 Task: Find connections with filter location Latacunga with filter topic #blockchainwith filter profile language French with filter current company CitiusTech with filter school MIT ADT University with filter industry Ambulance Services with filter service category Customer Support with filter keywords title Mortgage Loan Processor
Action: Mouse moved to (509, 71)
Screenshot: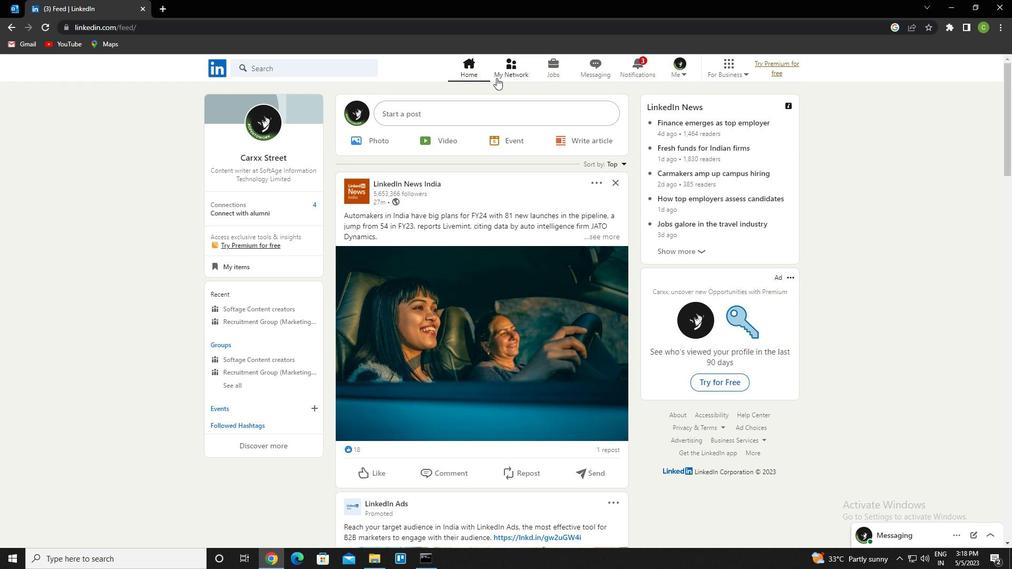 
Action: Mouse pressed left at (509, 71)
Screenshot: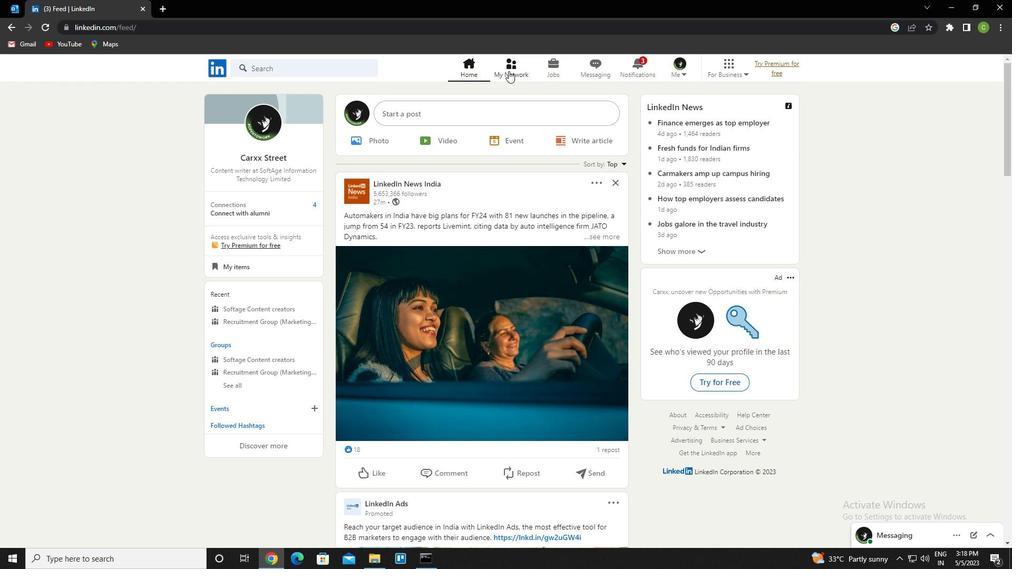 
Action: Mouse moved to (324, 129)
Screenshot: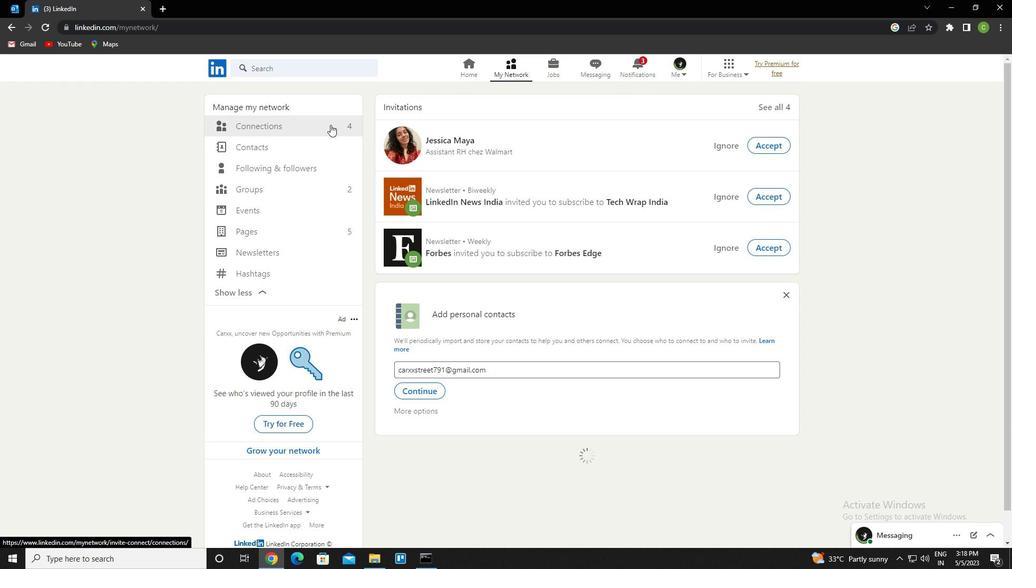
Action: Mouse pressed left at (324, 129)
Screenshot: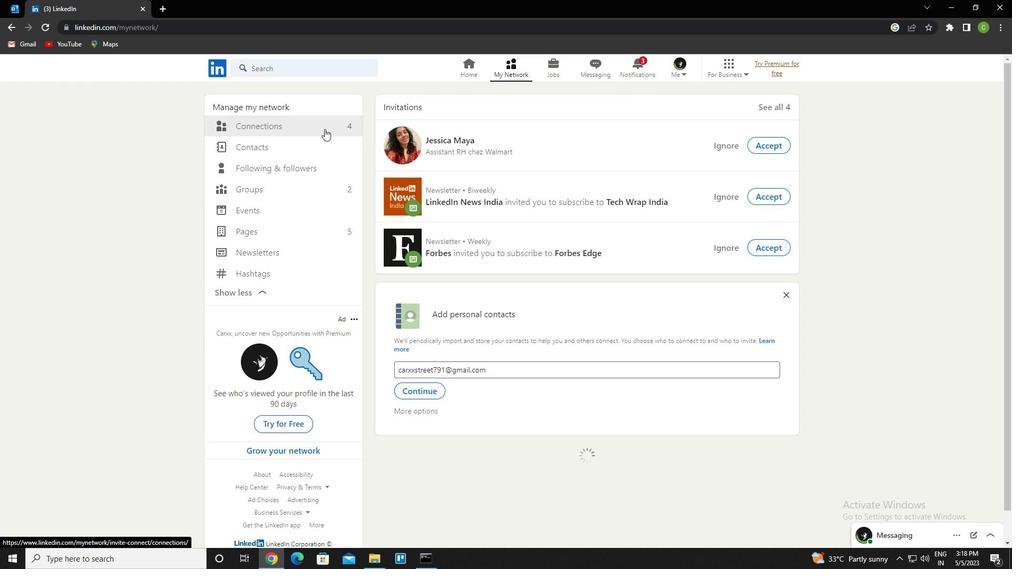 
Action: Mouse moved to (583, 130)
Screenshot: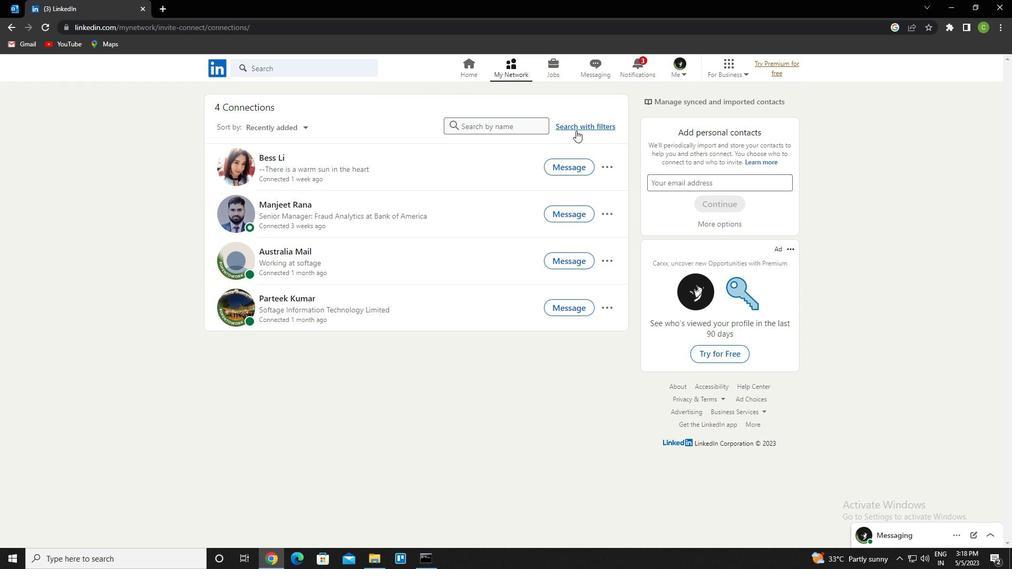 
Action: Mouse pressed left at (583, 130)
Screenshot: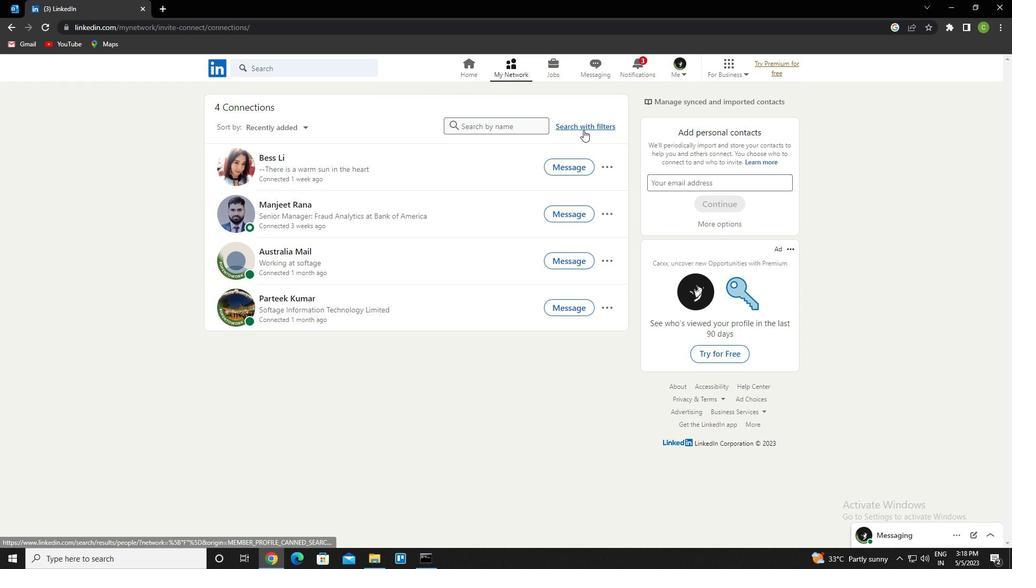 
Action: Mouse moved to (547, 98)
Screenshot: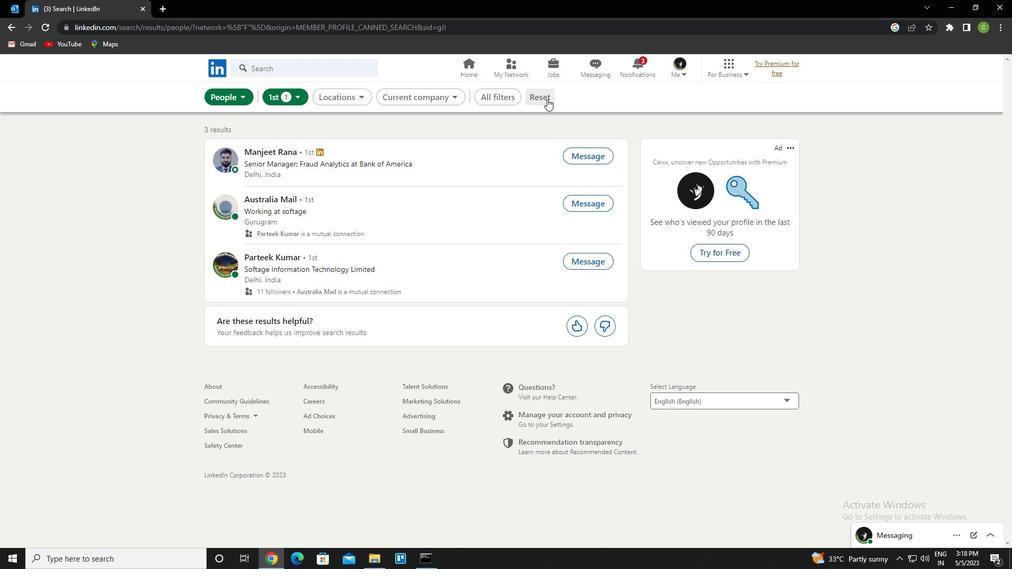 
Action: Mouse pressed left at (547, 98)
Screenshot: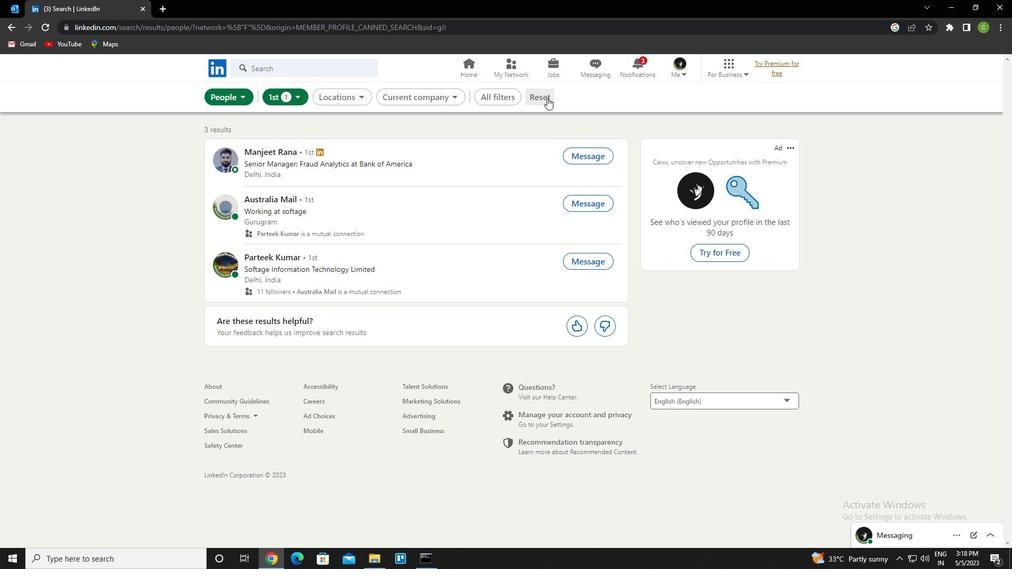 
Action: Mouse moved to (527, 96)
Screenshot: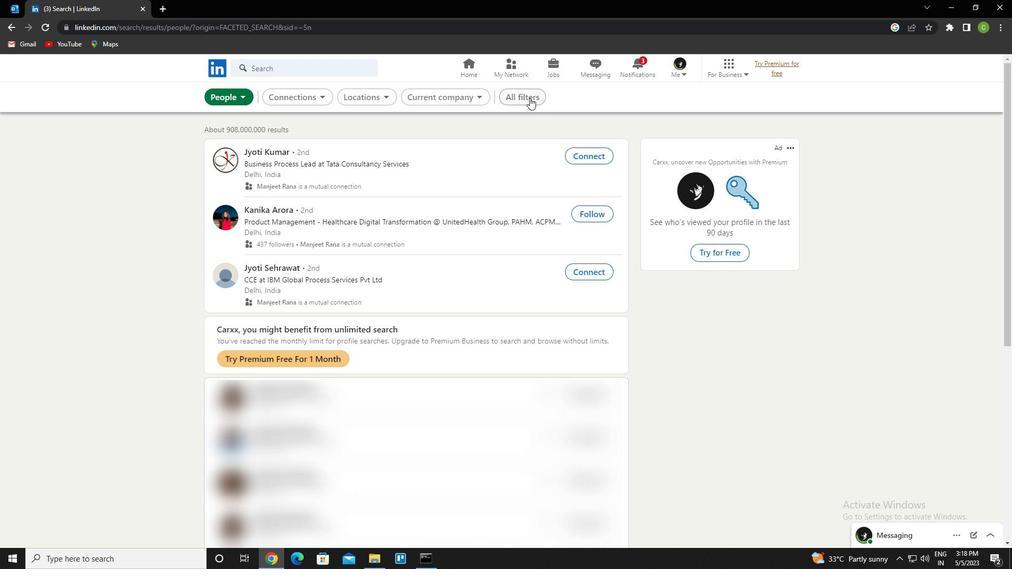 
Action: Mouse pressed left at (527, 96)
Screenshot: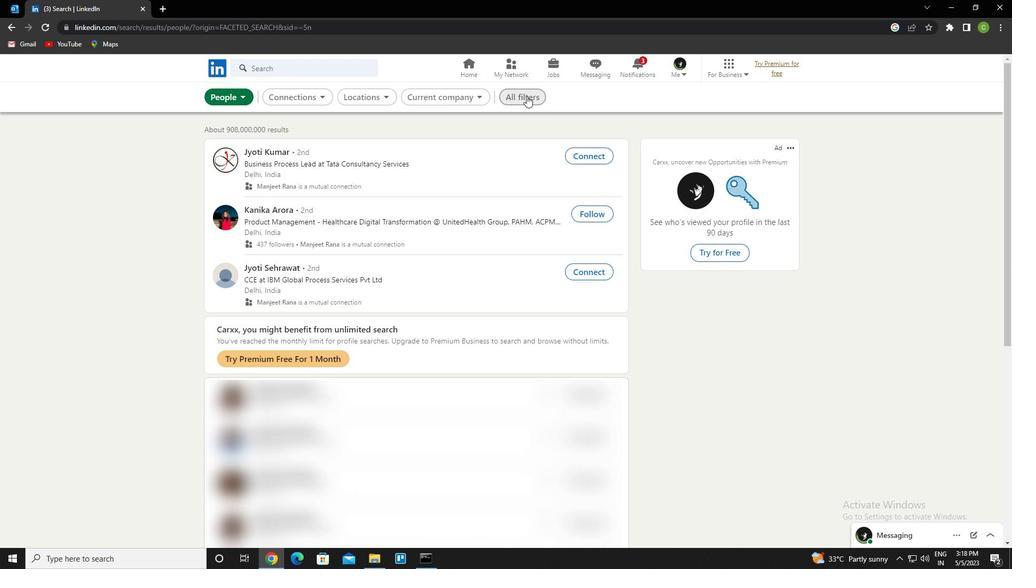 
Action: Mouse moved to (860, 286)
Screenshot: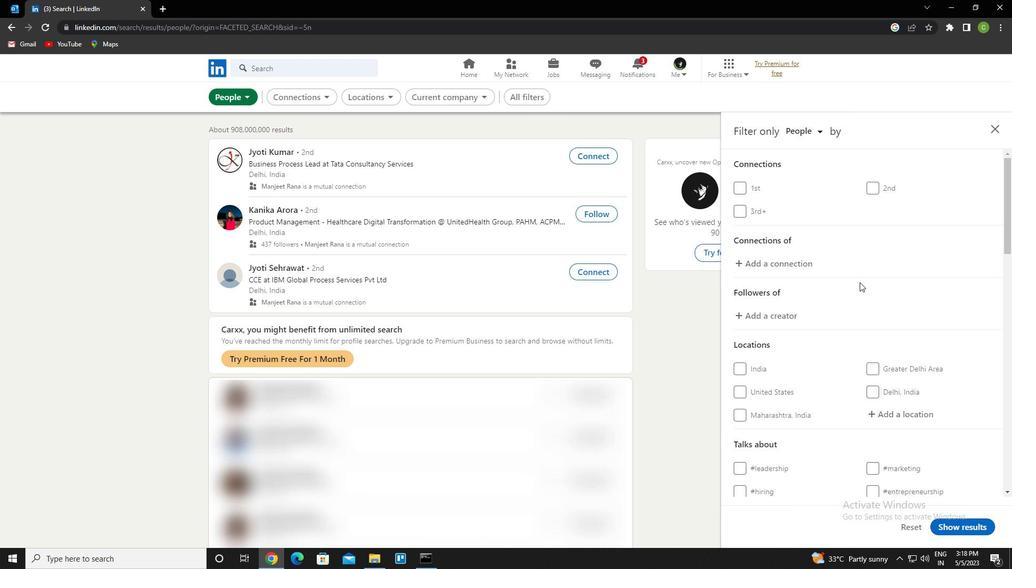
Action: Mouse scrolled (860, 285) with delta (0, 0)
Screenshot: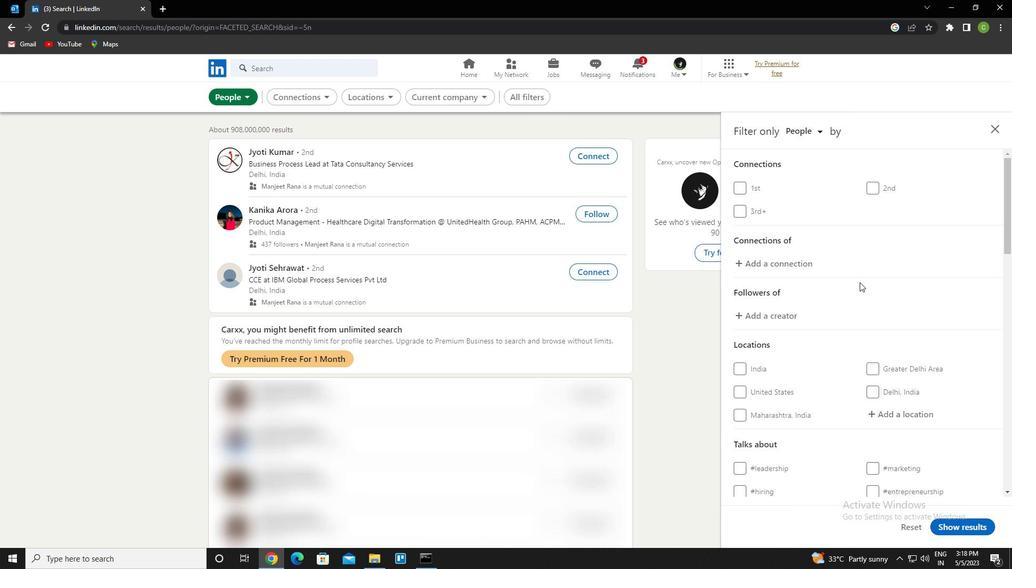 
Action: Mouse scrolled (860, 285) with delta (0, 0)
Screenshot: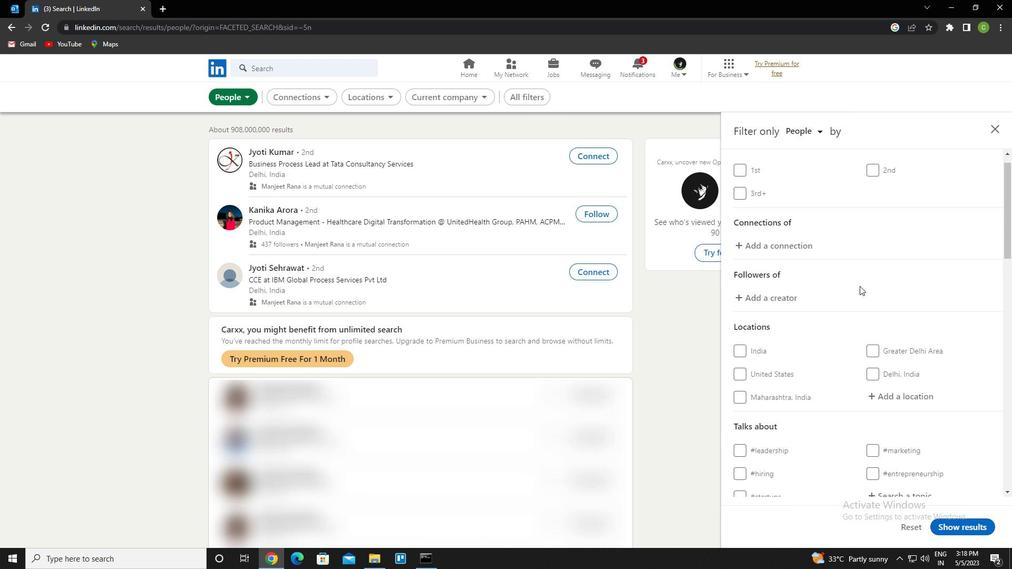 
Action: Mouse moved to (901, 314)
Screenshot: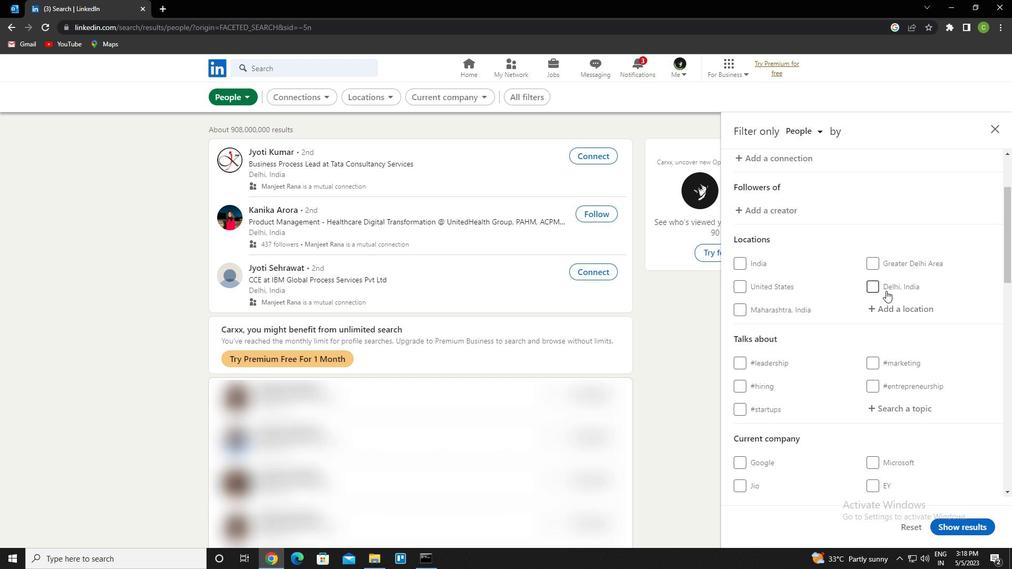 
Action: Mouse pressed left at (901, 314)
Screenshot: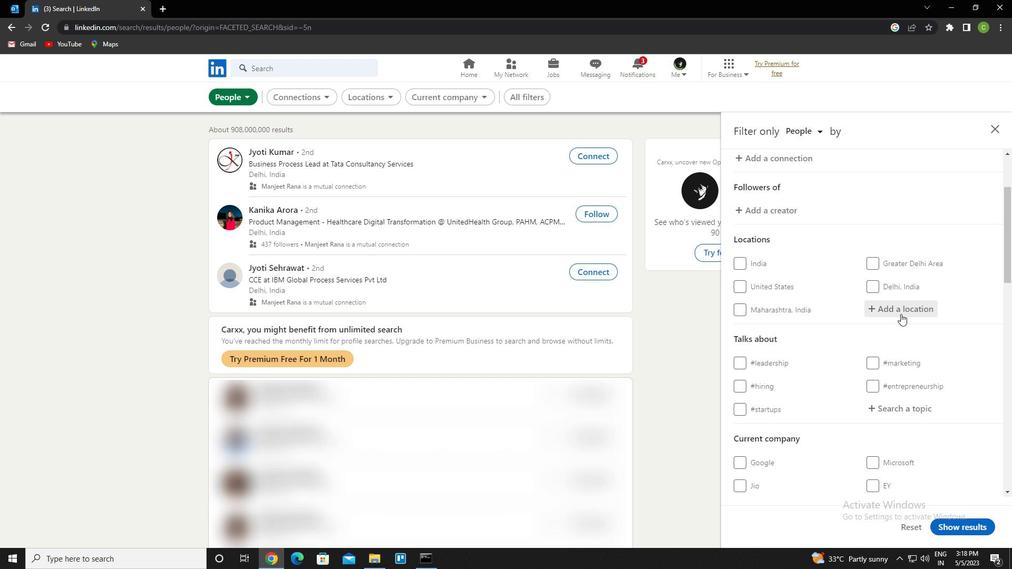 
Action: Key pressed <Key.caps_lock>l<Key.caps_lock>atacunga<Key.down><Key.enter>
Screenshot: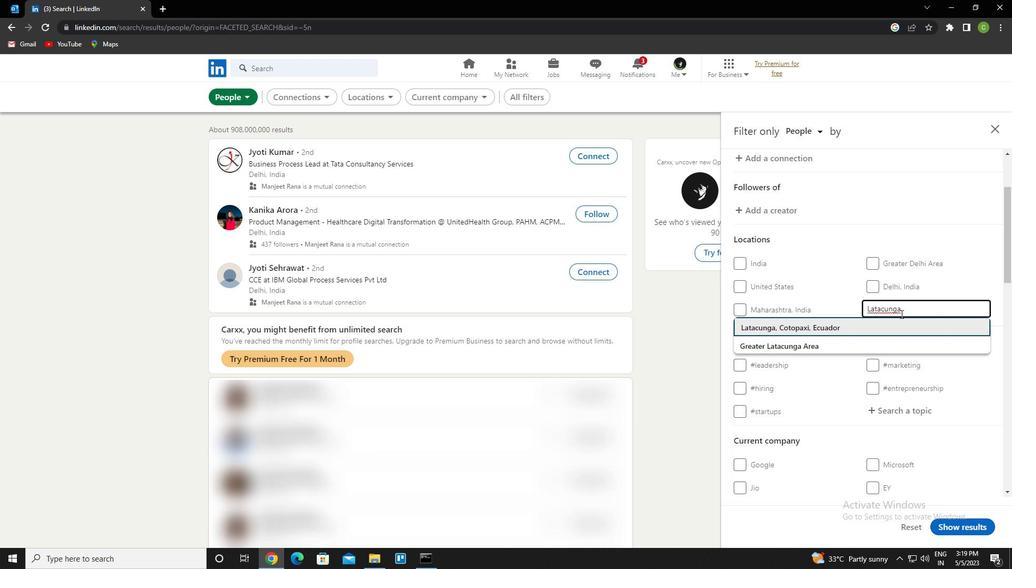 
Action: Mouse scrolled (901, 313) with delta (0, 0)
Screenshot: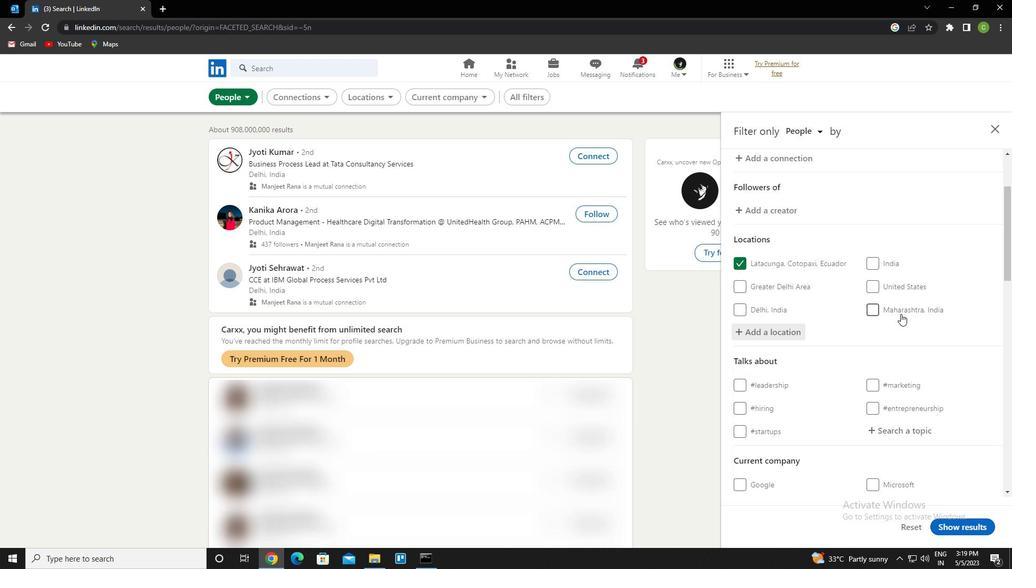 
Action: Mouse scrolled (901, 313) with delta (0, 0)
Screenshot: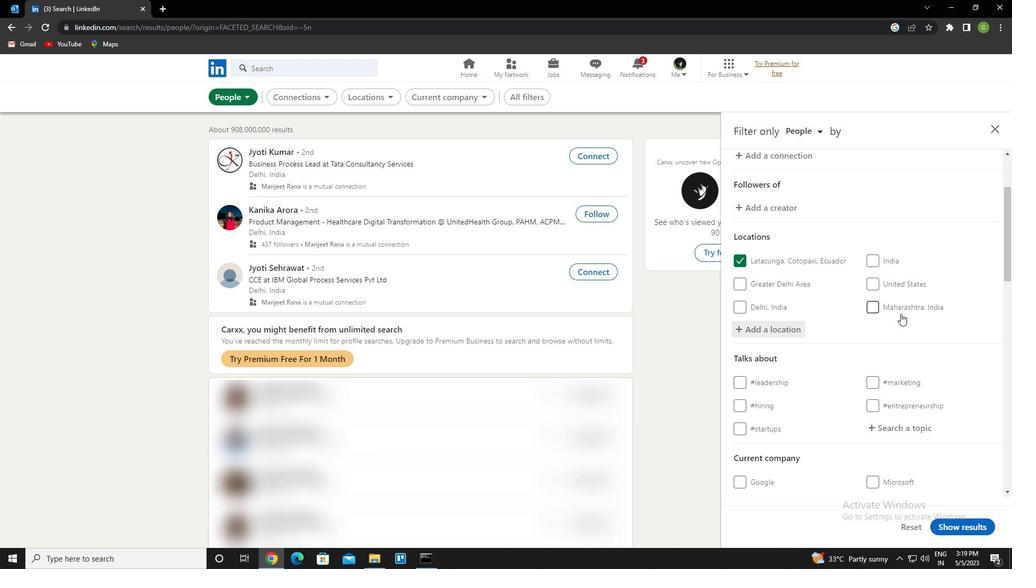 
Action: Mouse moved to (908, 327)
Screenshot: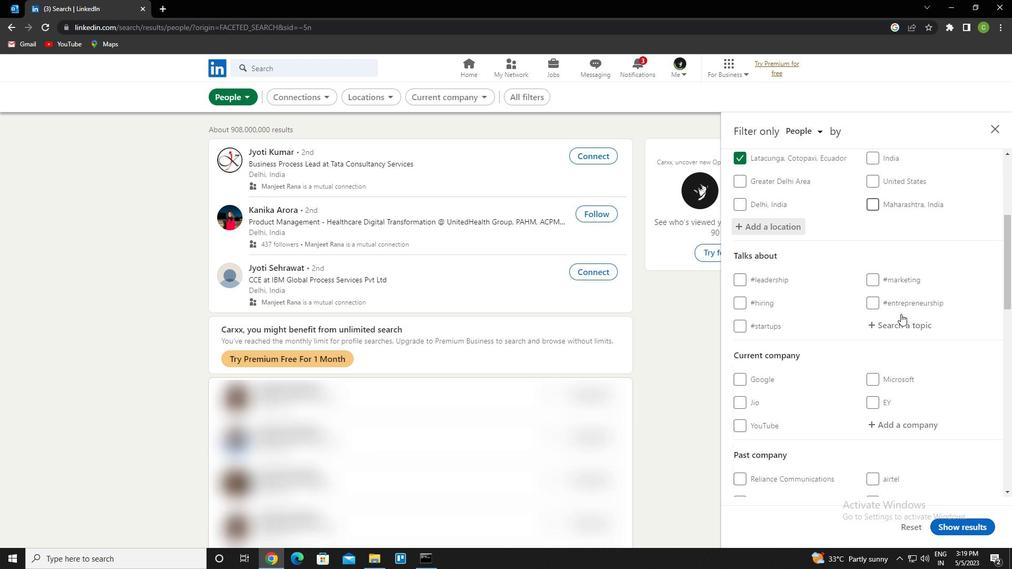 
Action: Mouse pressed left at (908, 327)
Screenshot: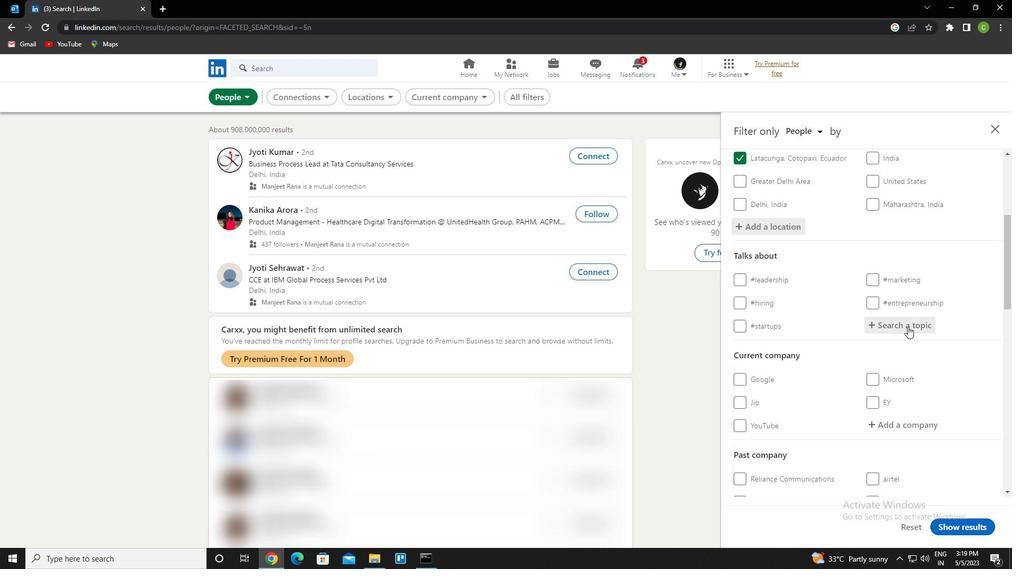 
Action: Key pressed blockchain<Key.down><Key.enter>
Screenshot: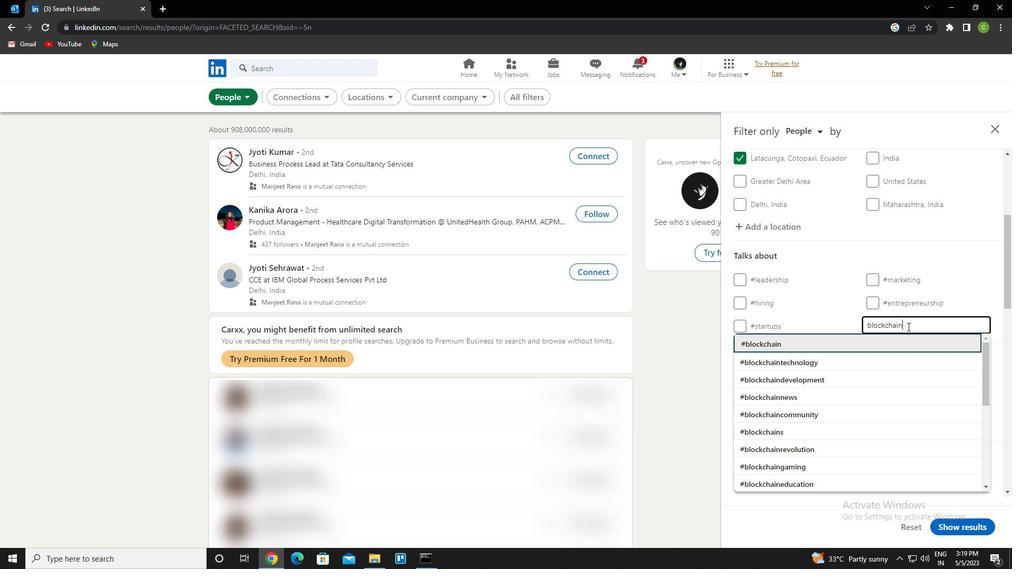 
Action: Mouse scrolled (908, 326) with delta (0, 0)
Screenshot: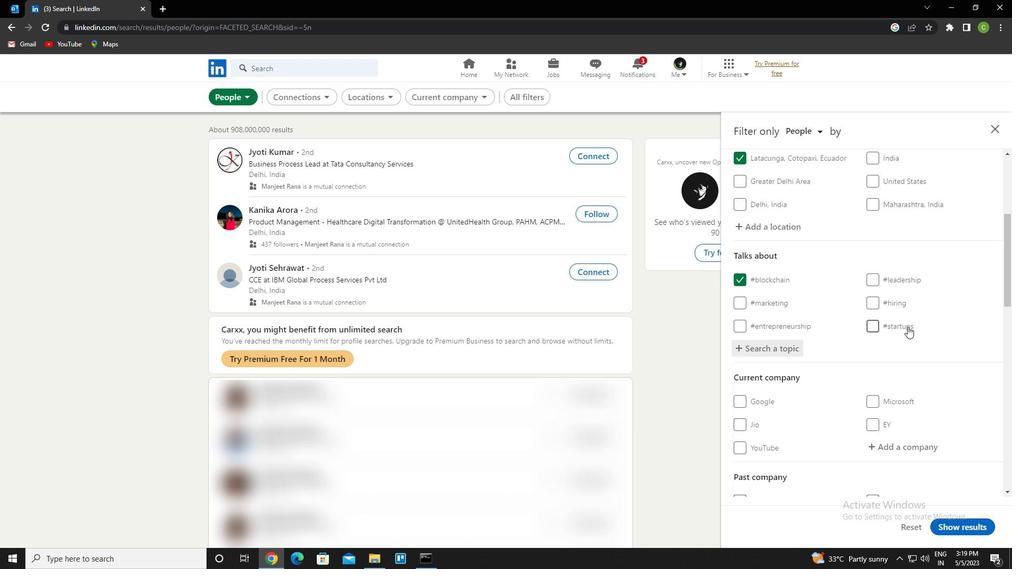 
Action: Mouse scrolled (908, 326) with delta (0, 0)
Screenshot: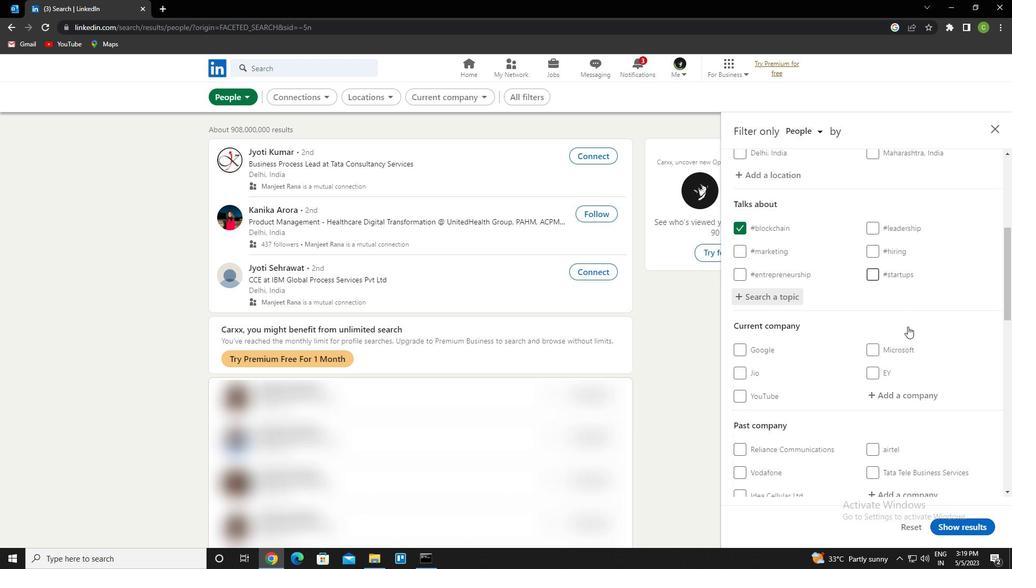 
Action: Mouse moved to (908, 327)
Screenshot: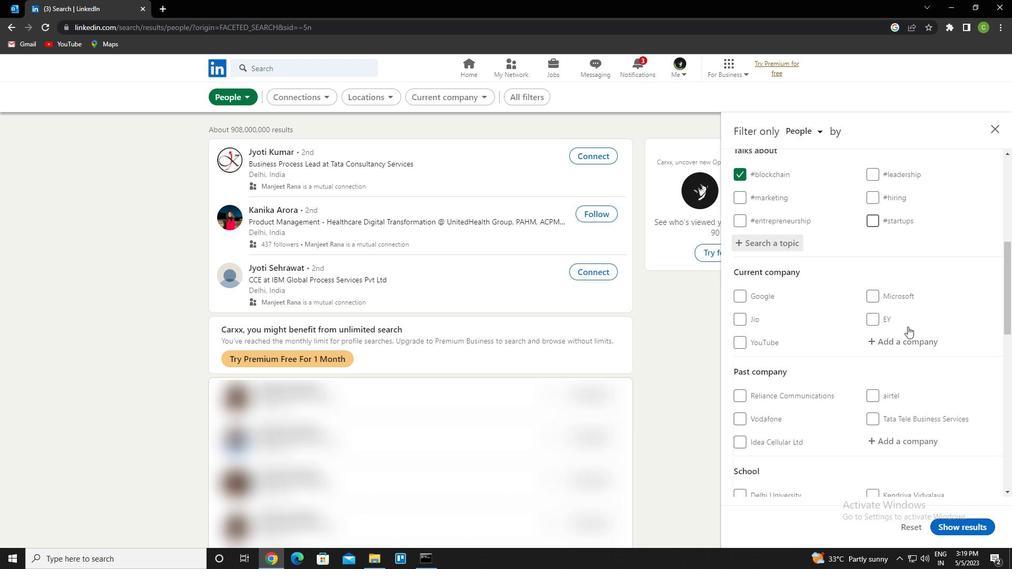 
Action: Mouse scrolled (908, 327) with delta (0, 0)
Screenshot: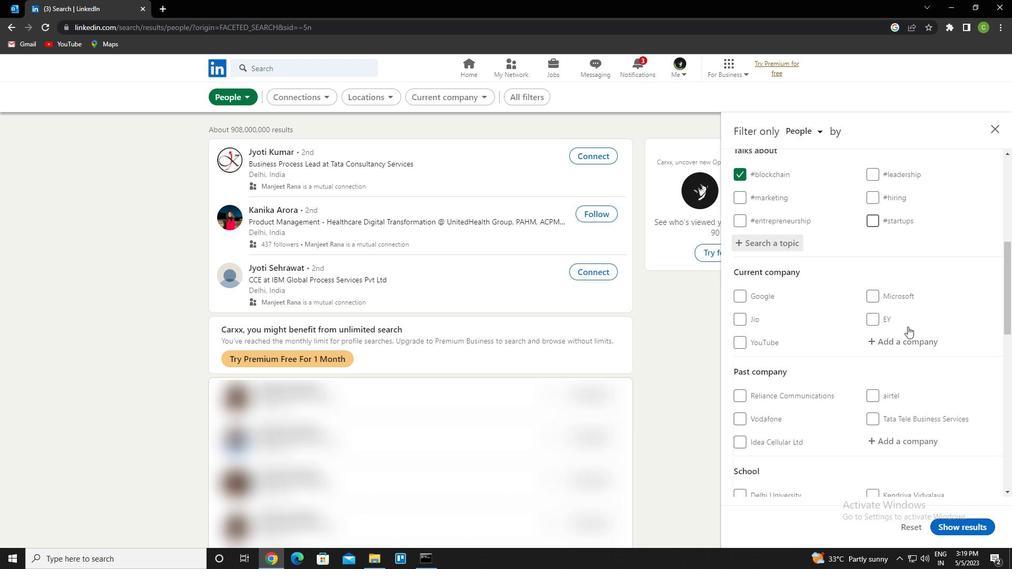 
Action: Mouse moved to (895, 334)
Screenshot: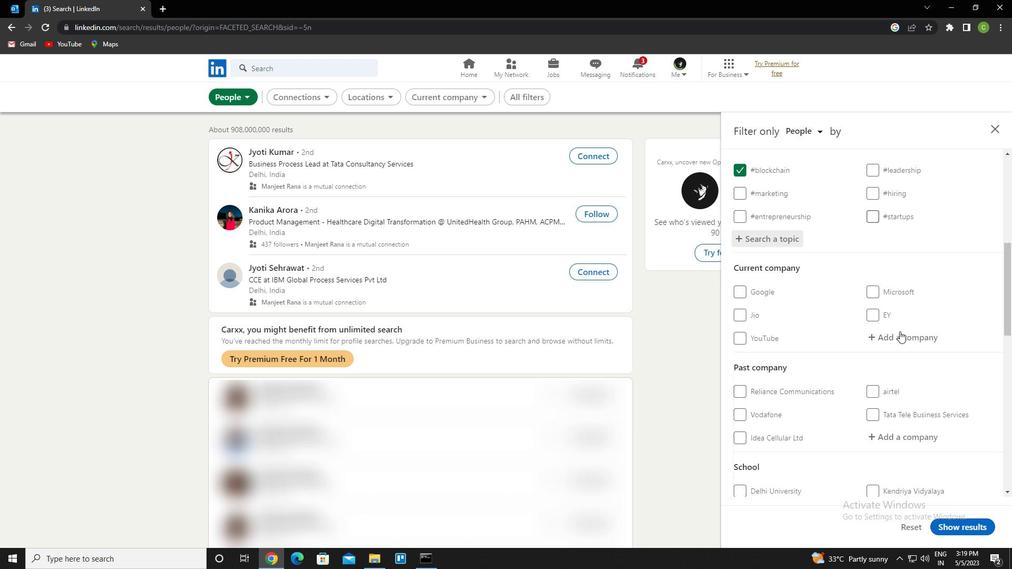 
Action: Mouse scrolled (895, 334) with delta (0, 0)
Screenshot: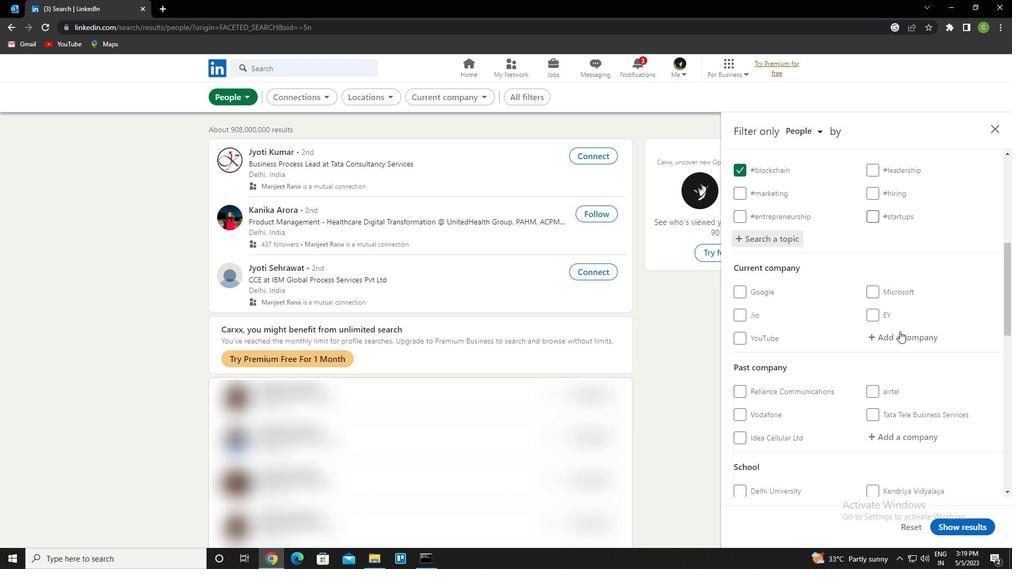 
Action: Mouse moved to (893, 334)
Screenshot: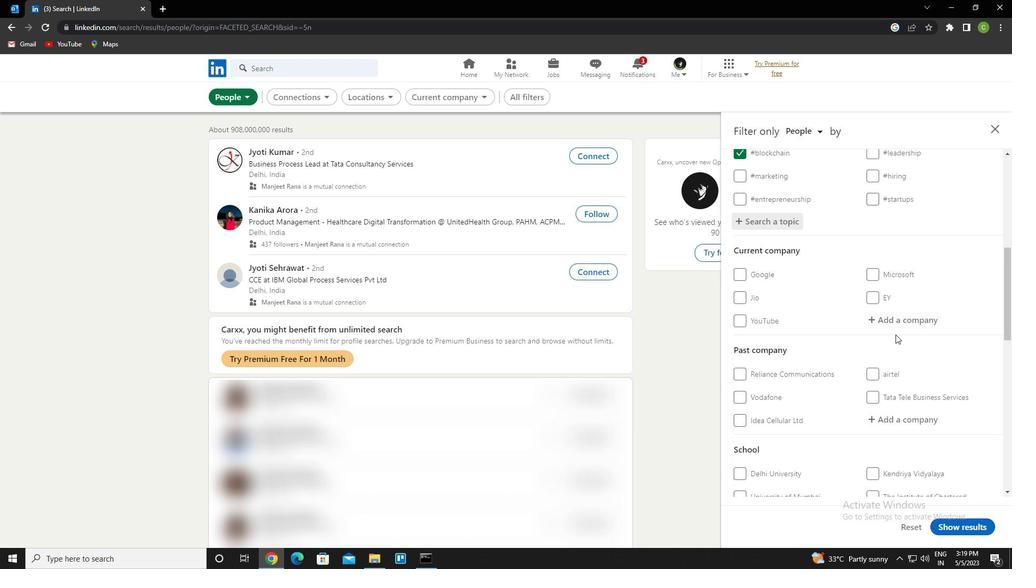 
Action: Mouse scrolled (893, 334) with delta (0, 0)
Screenshot: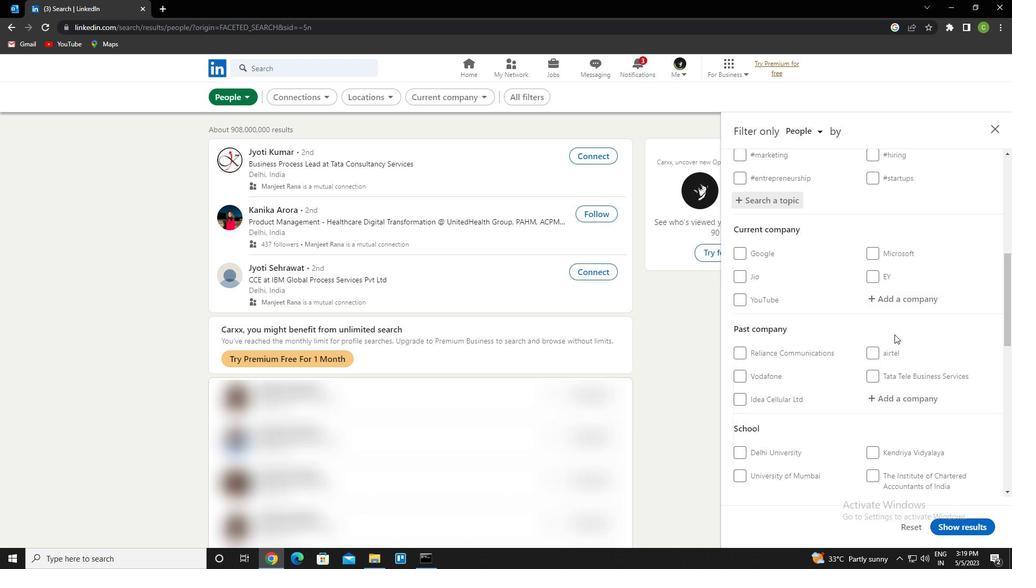 
Action: Mouse moved to (892, 334)
Screenshot: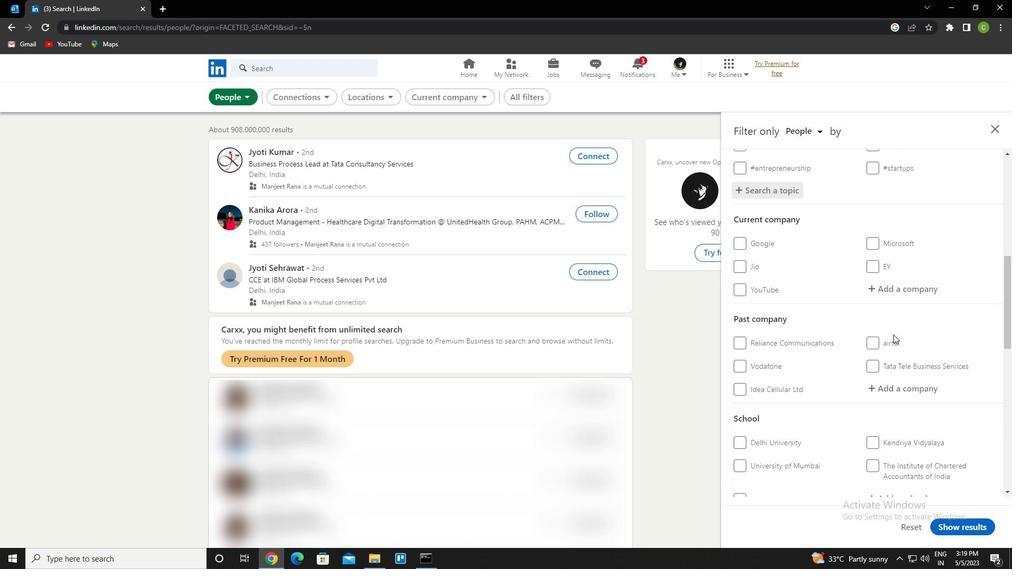 
Action: Mouse scrolled (892, 334) with delta (0, 0)
Screenshot: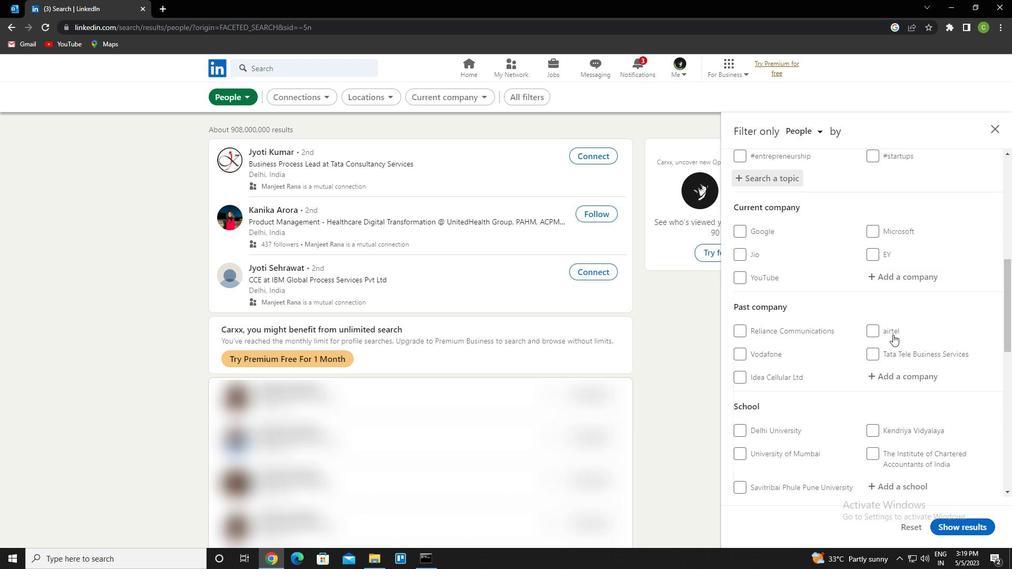 
Action: Mouse scrolled (892, 334) with delta (0, 0)
Screenshot: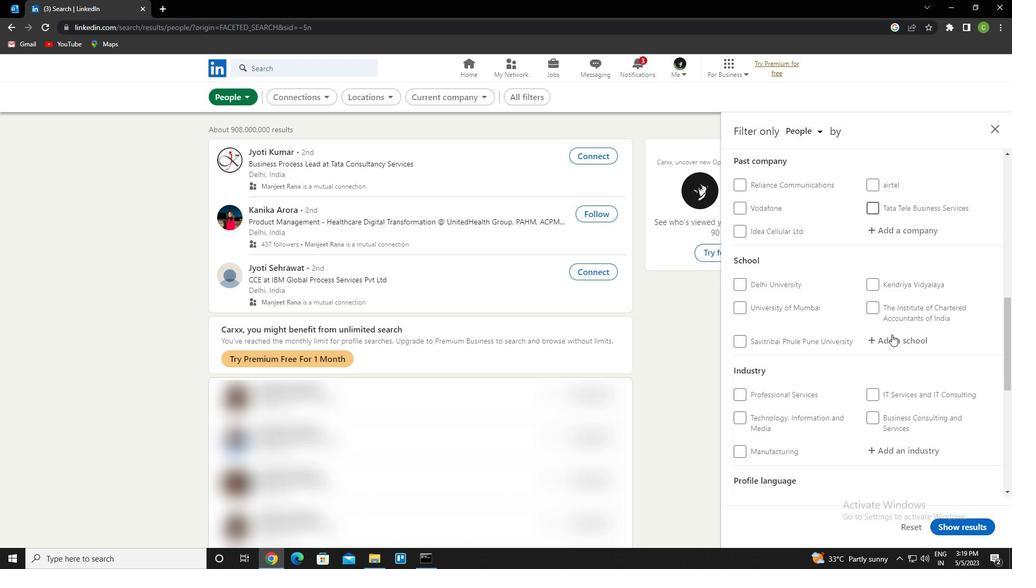 
Action: Mouse scrolled (892, 334) with delta (0, 0)
Screenshot: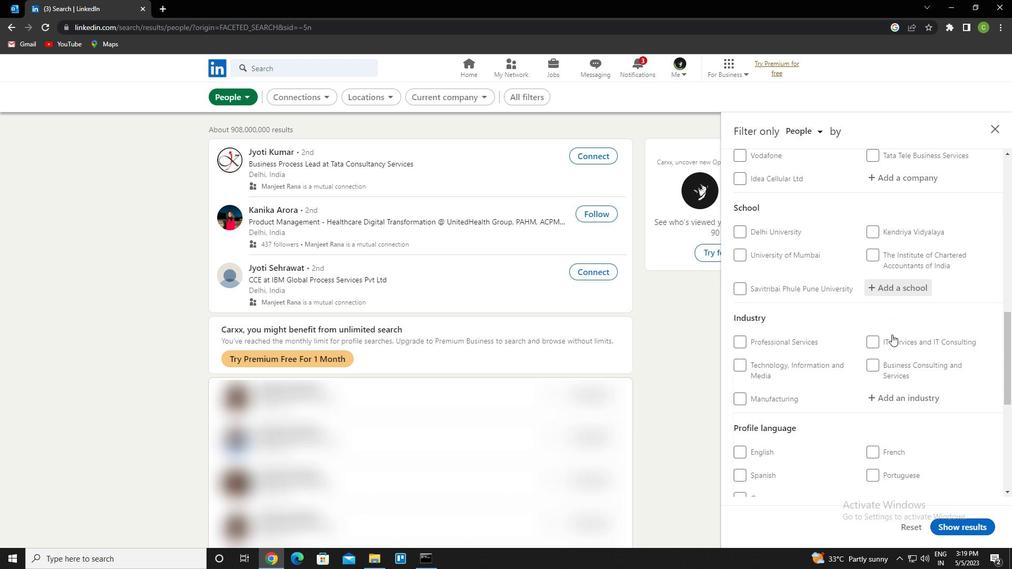 
Action: Mouse scrolled (892, 334) with delta (0, 0)
Screenshot: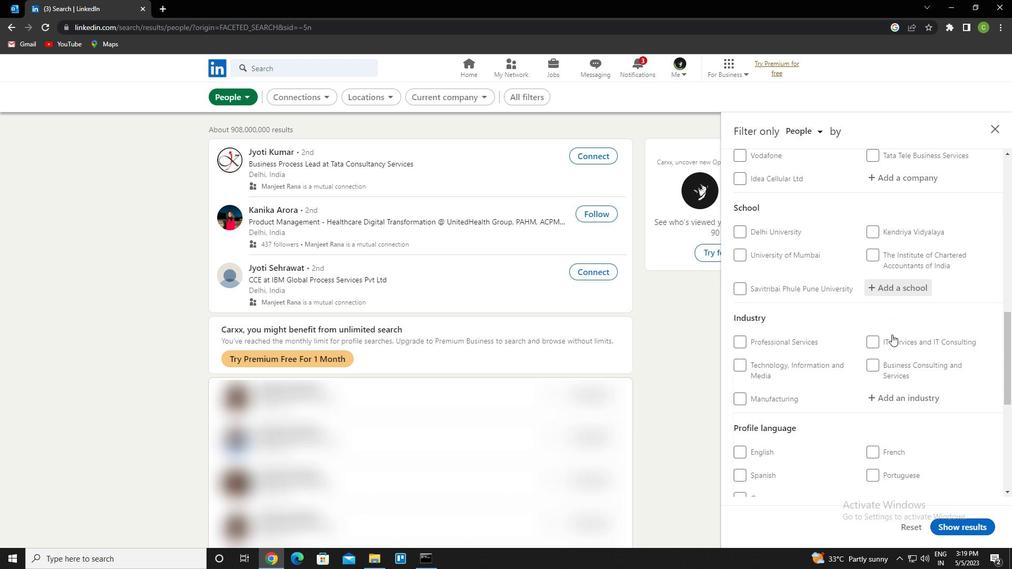 
Action: Mouse scrolled (892, 334) with delta (0, 0)
Screenshot: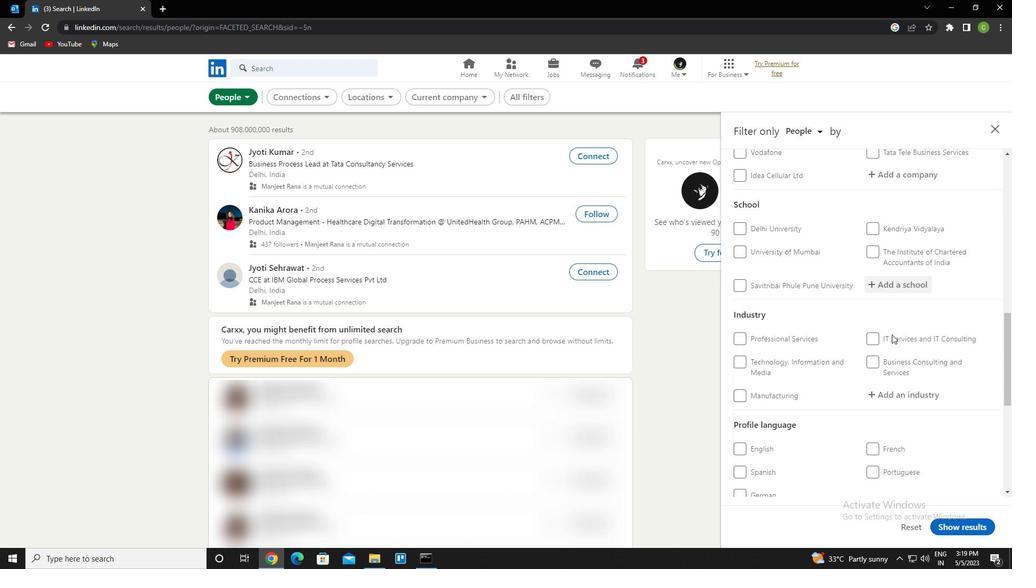 
Action: Mouse scrolled (892, 334) with delta (0, 0)
Screenshot: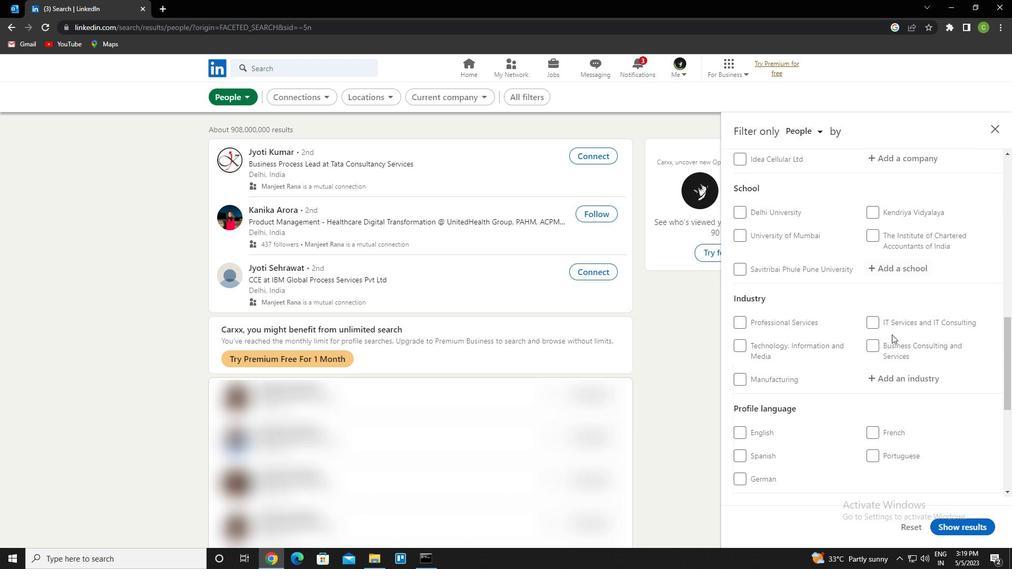 
Action: Mouse moved to (880, 237)
Screenshot: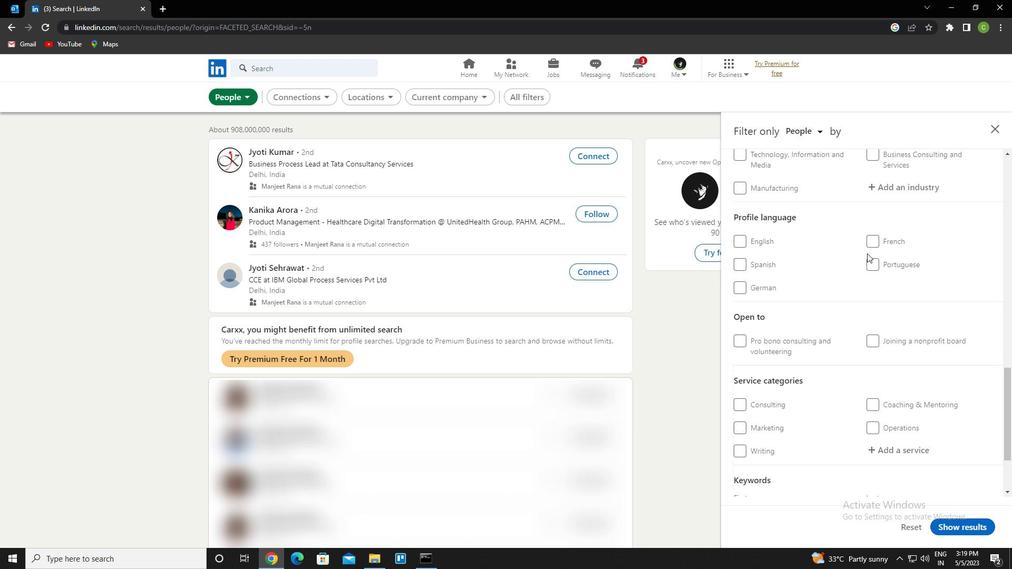
Action: Mouse pressed left at (880, 237)
Screenshot: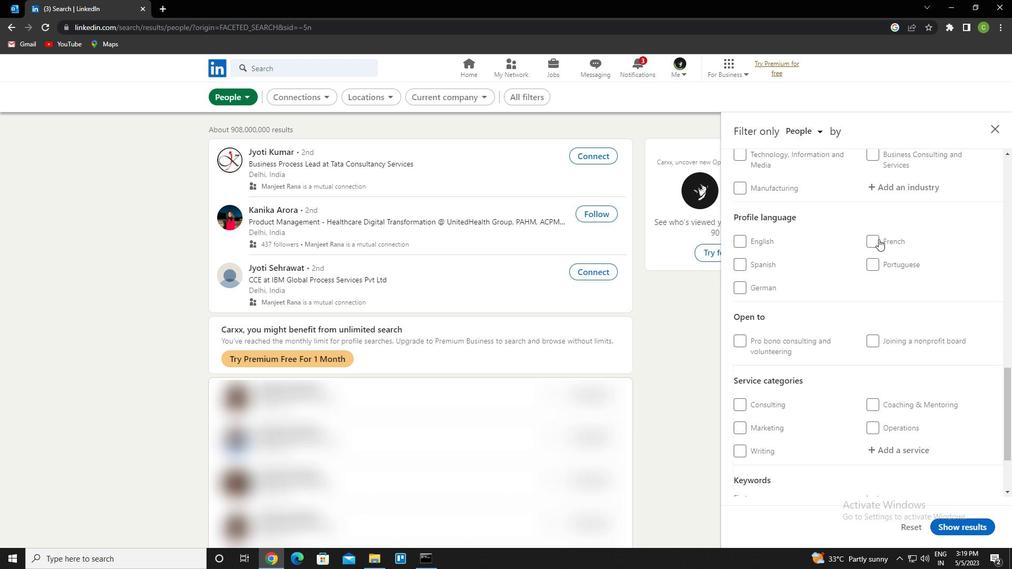 
Action: Mouse moved to (853, 310)
Screenshot: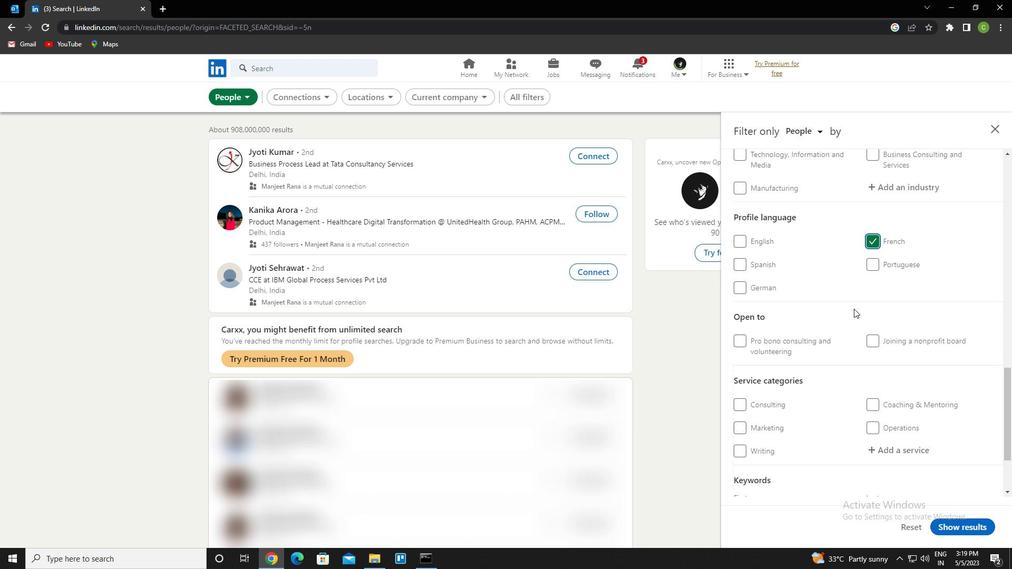 
Action: Mouse scrolled (853, 310) with delta (0, 0)
Screenshot: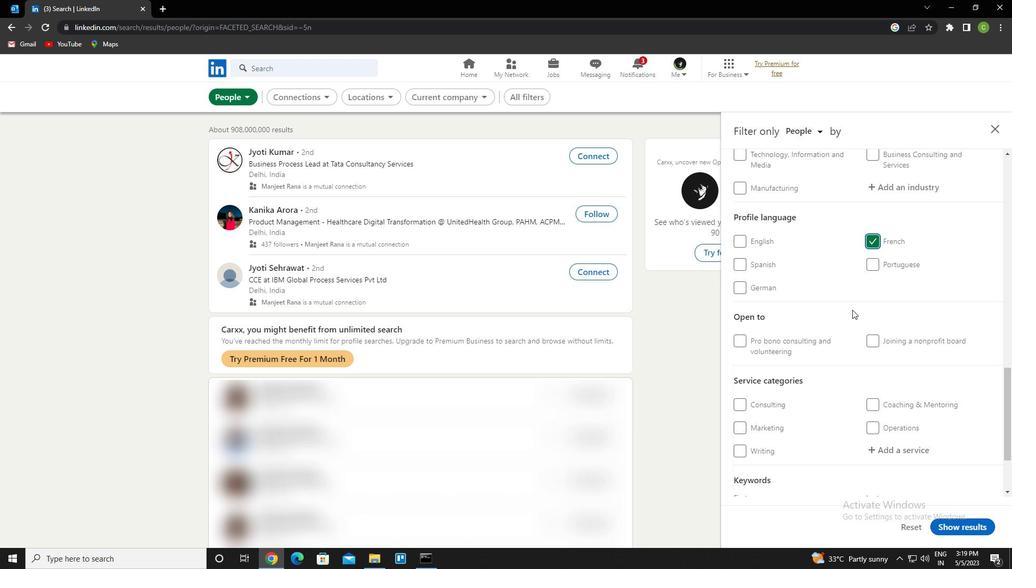 
Action: Mouse scrolled (853, 310) with delta (0, 0)
Screenshot: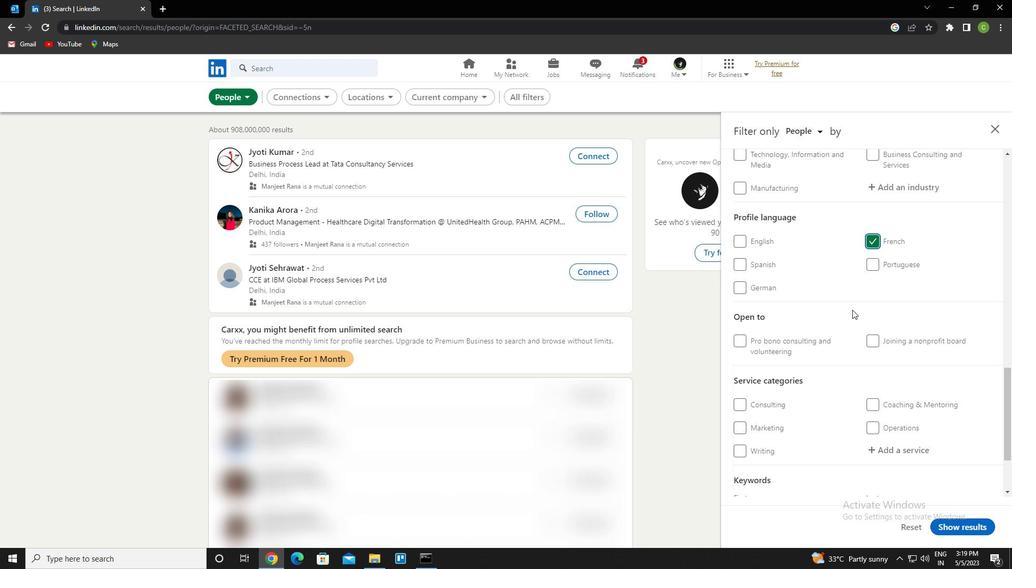 
Action: Mouse scrolled (853, 310) with delta (0, 0)
Screenshot: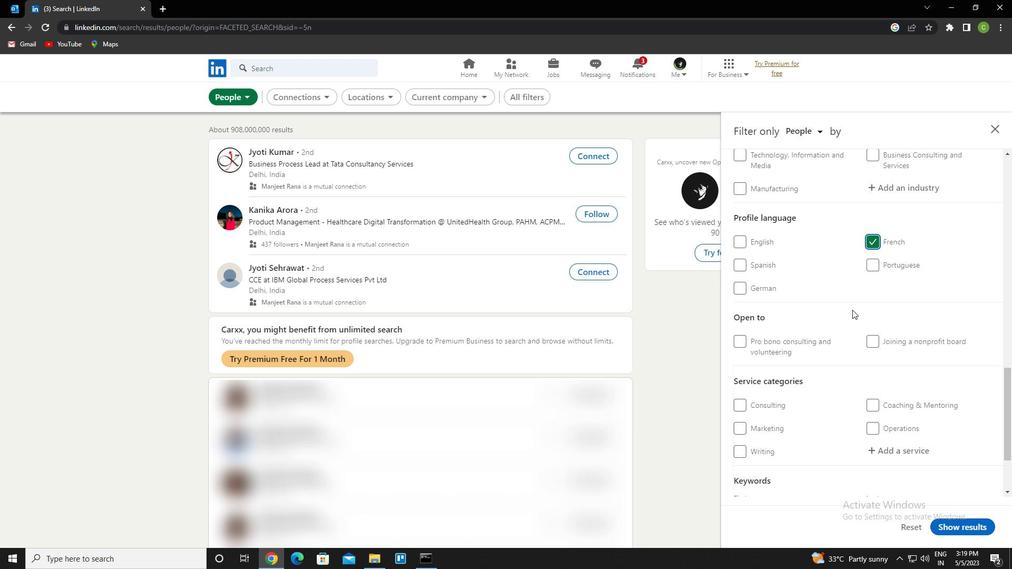 
Action: Mouse scrolled (853, 310) with delta (0, 0)
Screenshot: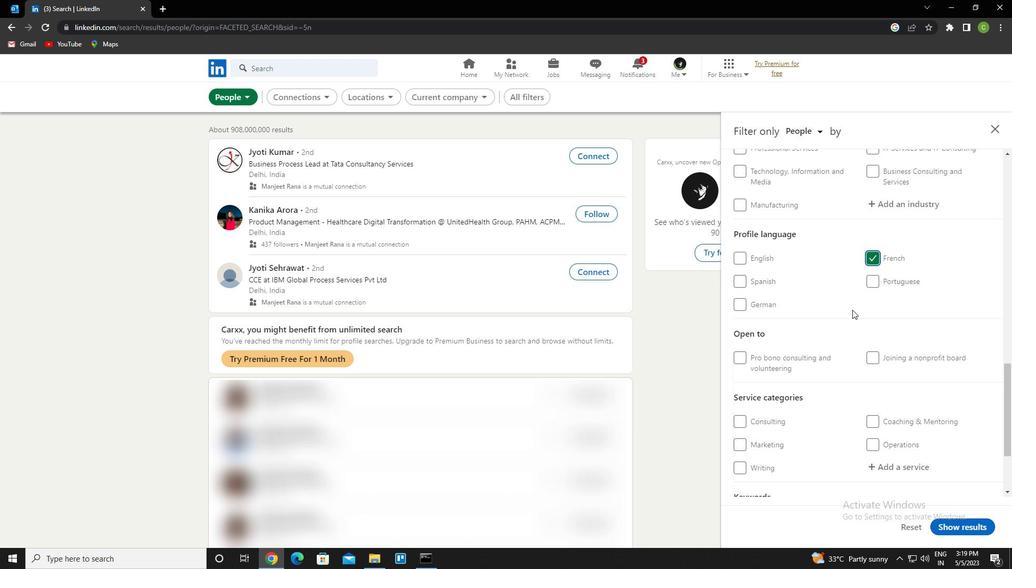 
Action: Mouse moved to (846, 314)
Screenshot: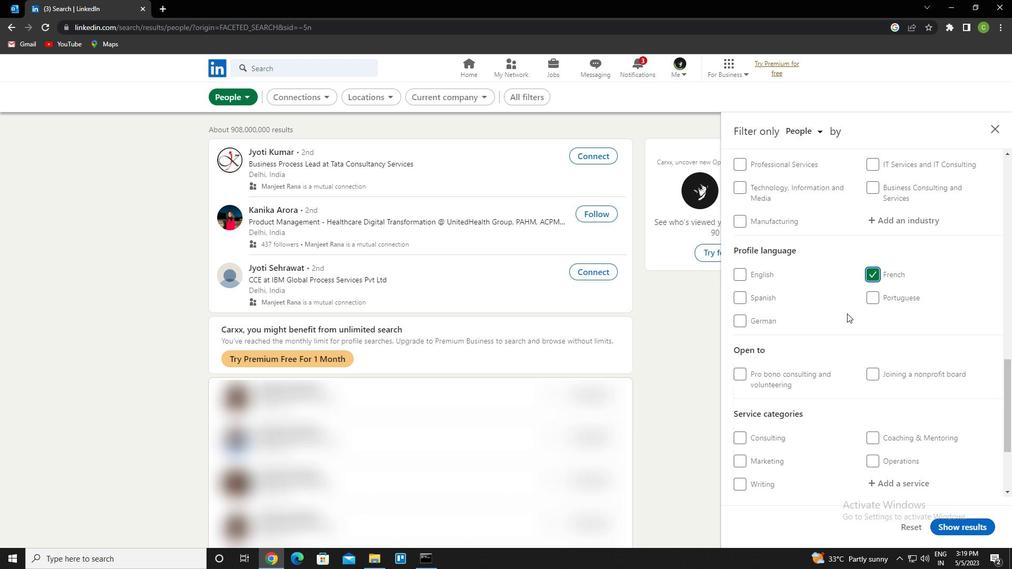 
Action: Mouse scrolled (846, 315) with delta (0, 0)
Screenshot: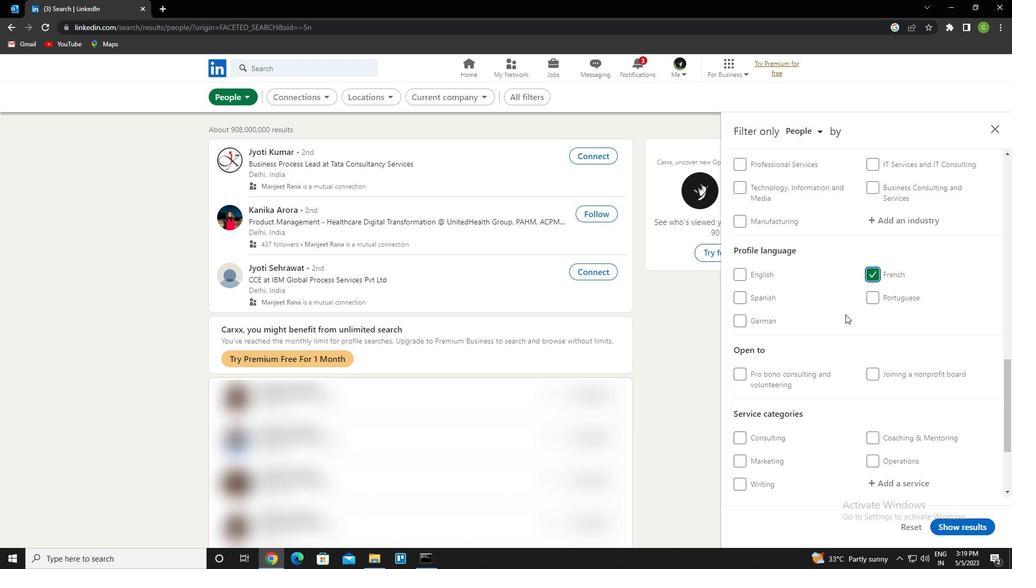 
Action: Mouse scrolled (846, 315) with delta (0, 0)
Screenshot: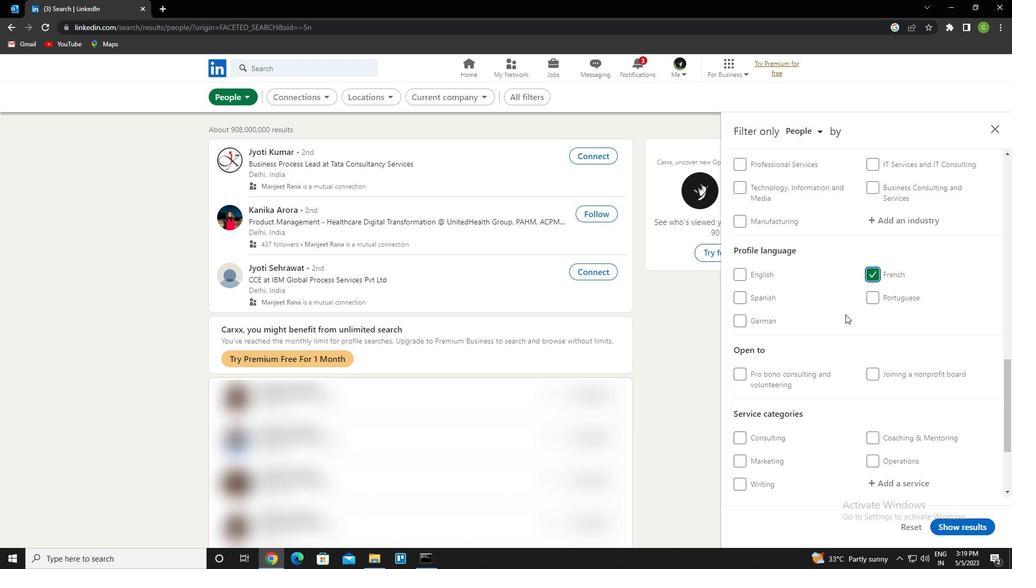 
Action: Mouse scrolled (846, 315) with delta (0, 0)
Screenshot: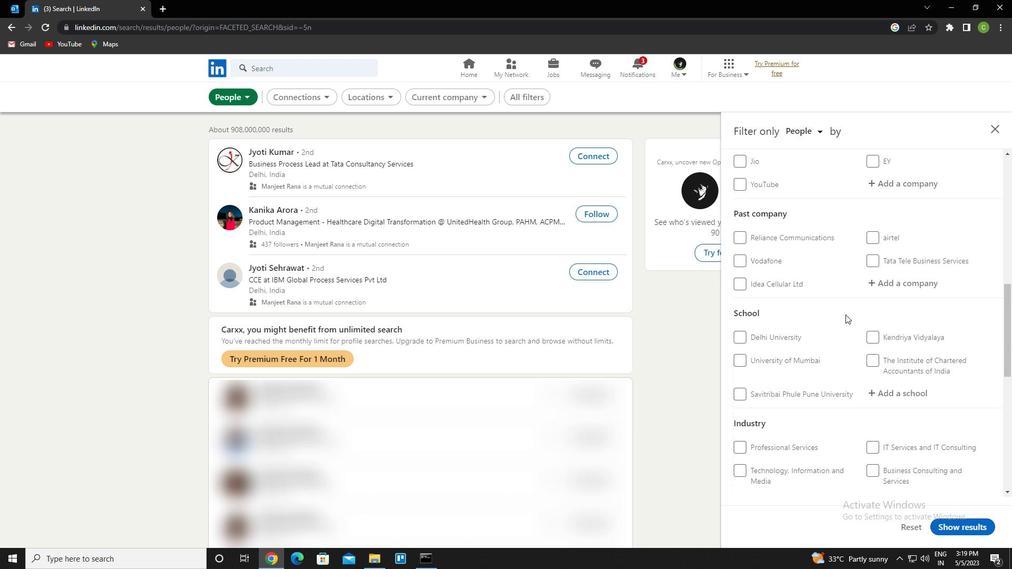 
Action: Mouse scrolled (846, 315) with delta (0, 0)
Screenshot: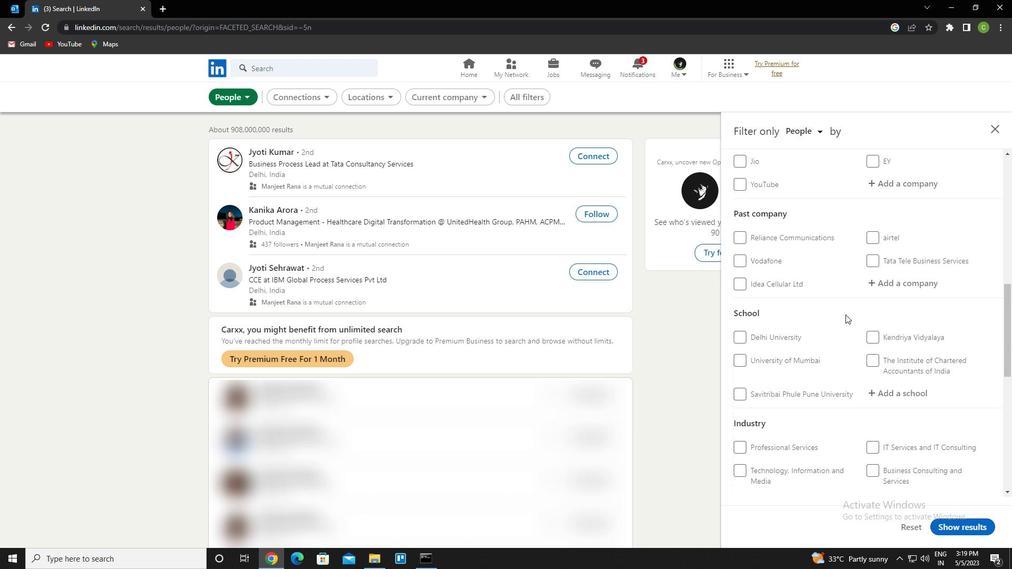 
Action: Mouse scrolled (846, 315) with delta (0, 0)
Screenshot: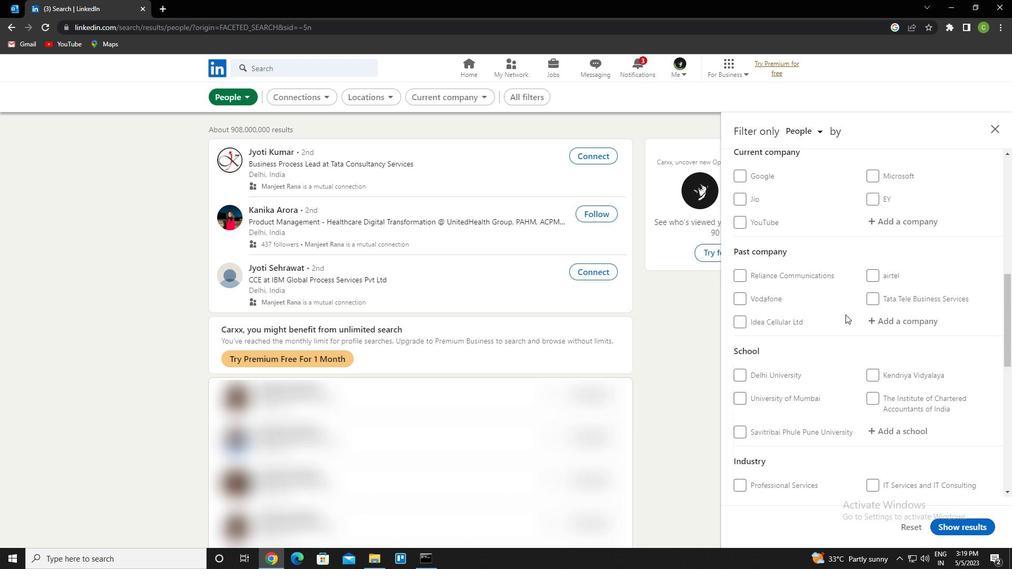
Action: Mouse scrolled (846, 315) with delta (0, 0)
Screenshot: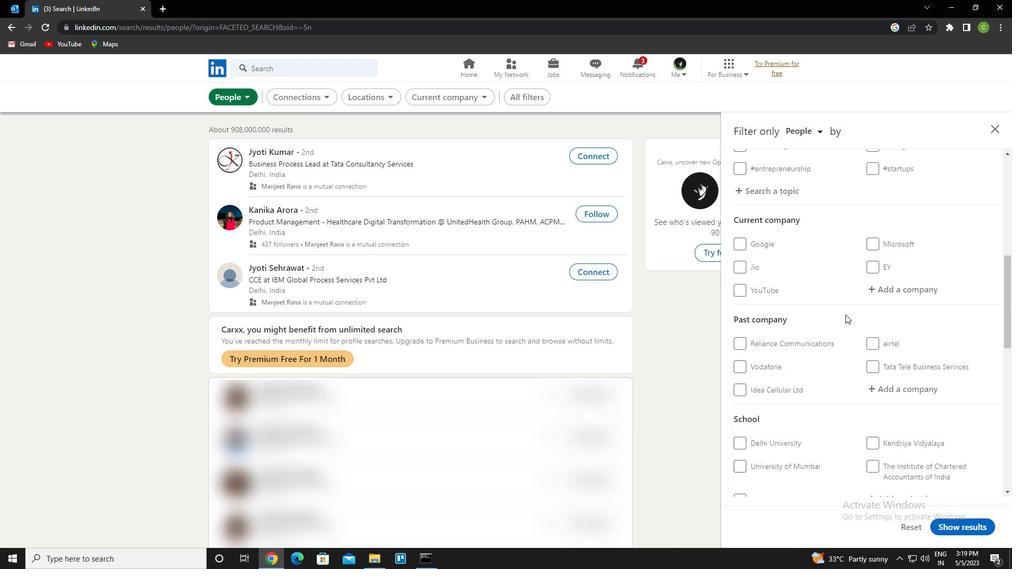 
Action: Mouse scrolled (846, 314) with delta (0, 0)
Screenshot: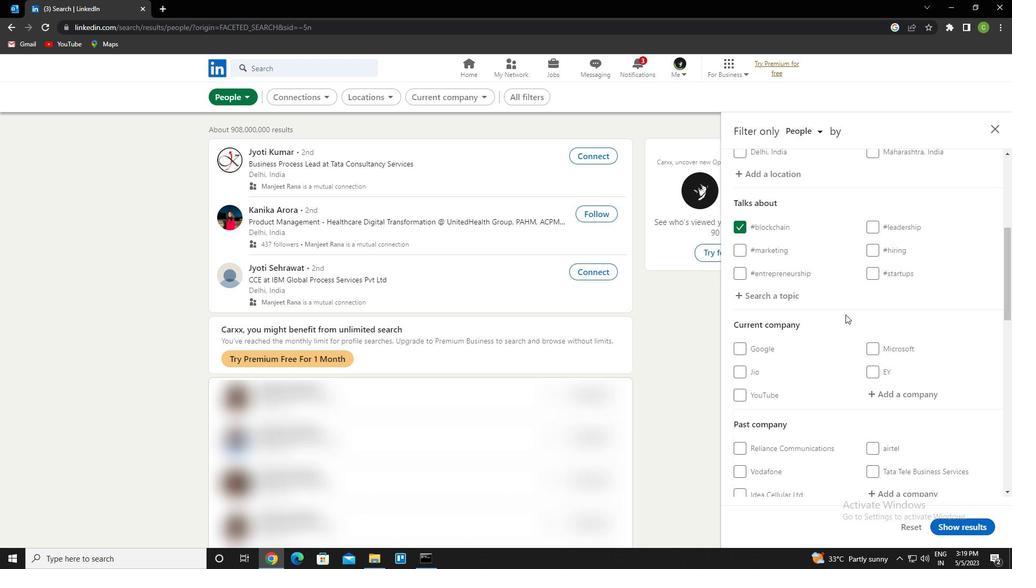 
Action: Mouse scrolled (846, 314) with delta (0, 0)
Screenshot: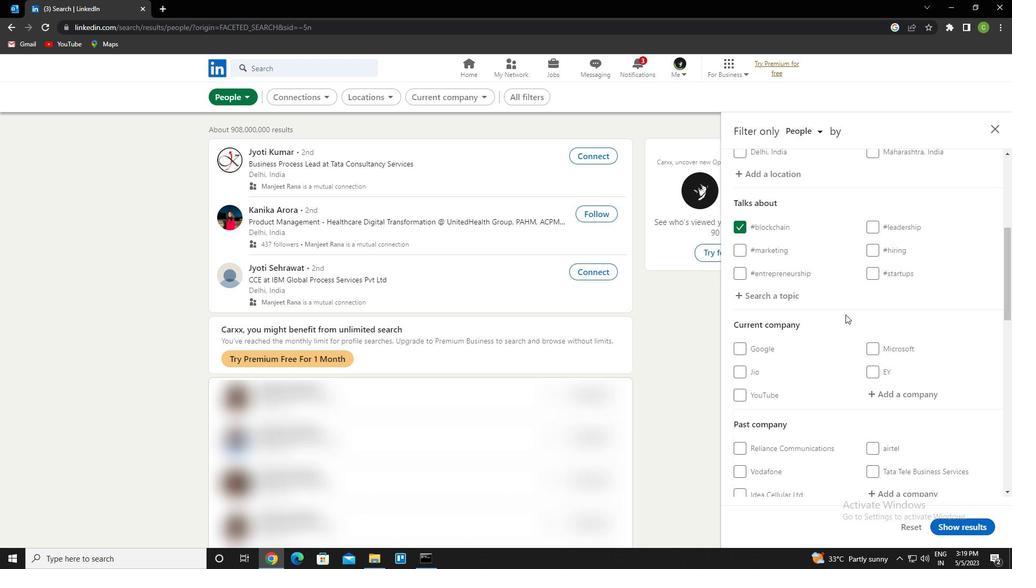 
Action: Mouse moved to (917, 291)
Screenshot: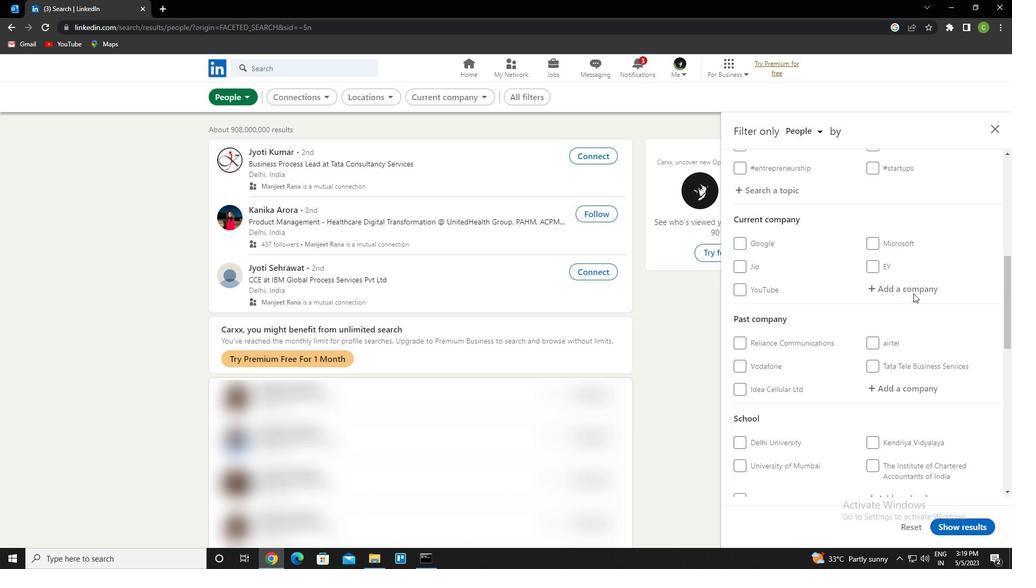 
Action: Mouse pressed left at (917, 291)
Screenshot: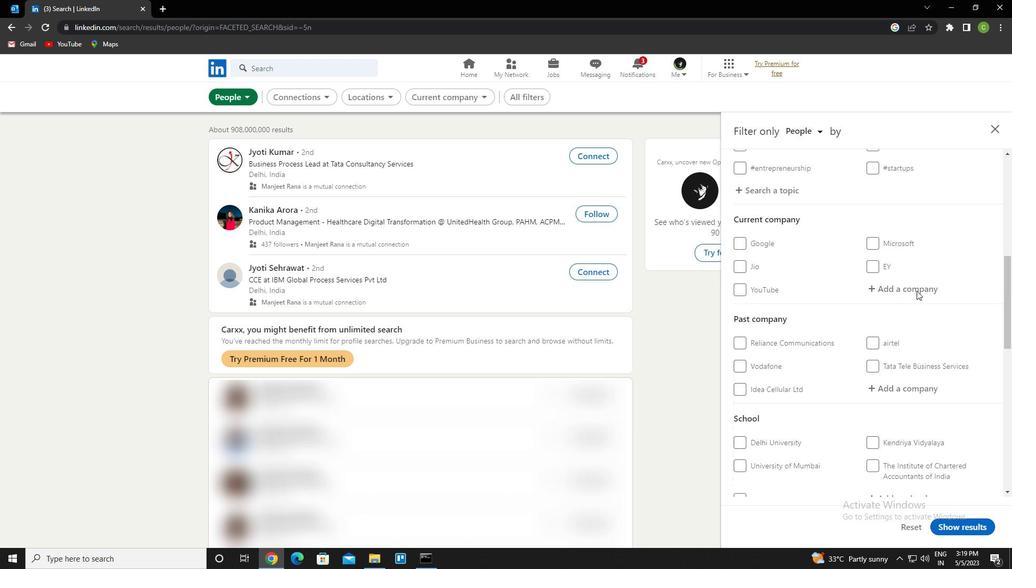 
Action: Key pressed <Key.caps_lock>c<Key.caps_lock>itius<Key.caps_lock>t<Key.caps_lock>ech<Key.down><Key.enter>
Screenshot: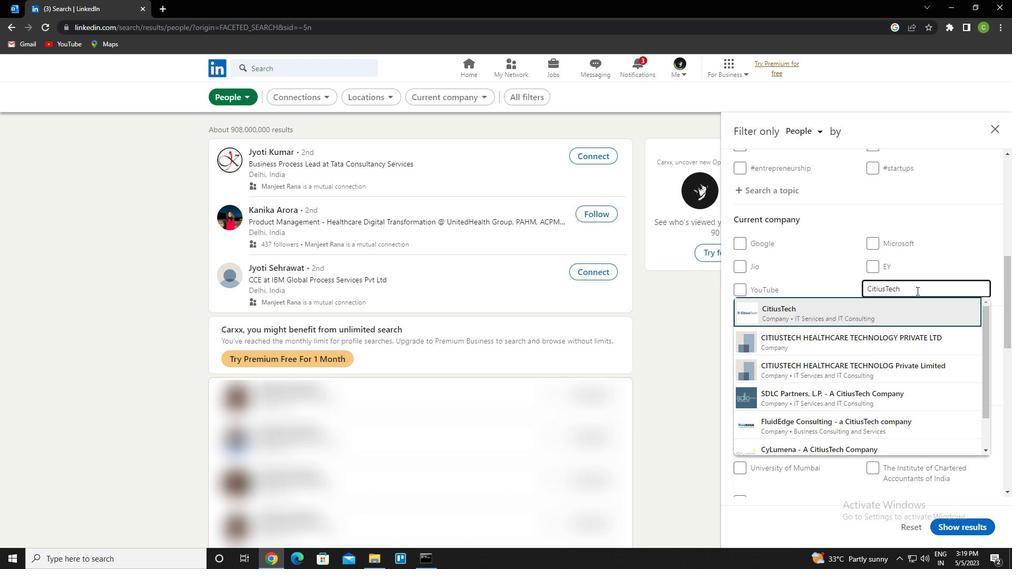 
Action: Mouse scrolled (917, 290) with delta (0, 0)
Screenshot: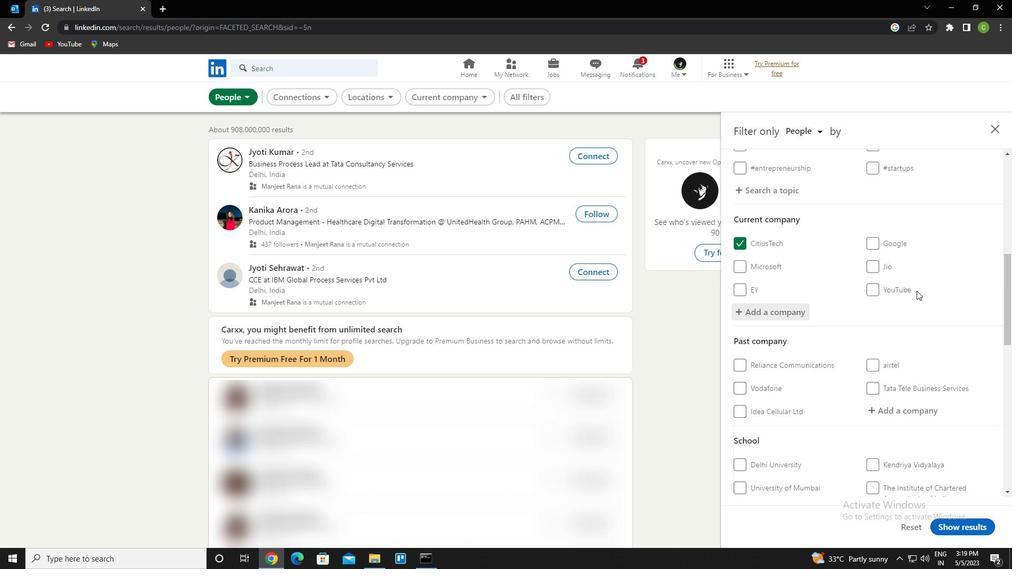 
Action: Mouse scrolled (917, 290) with delta (0, 0)
Screenshot: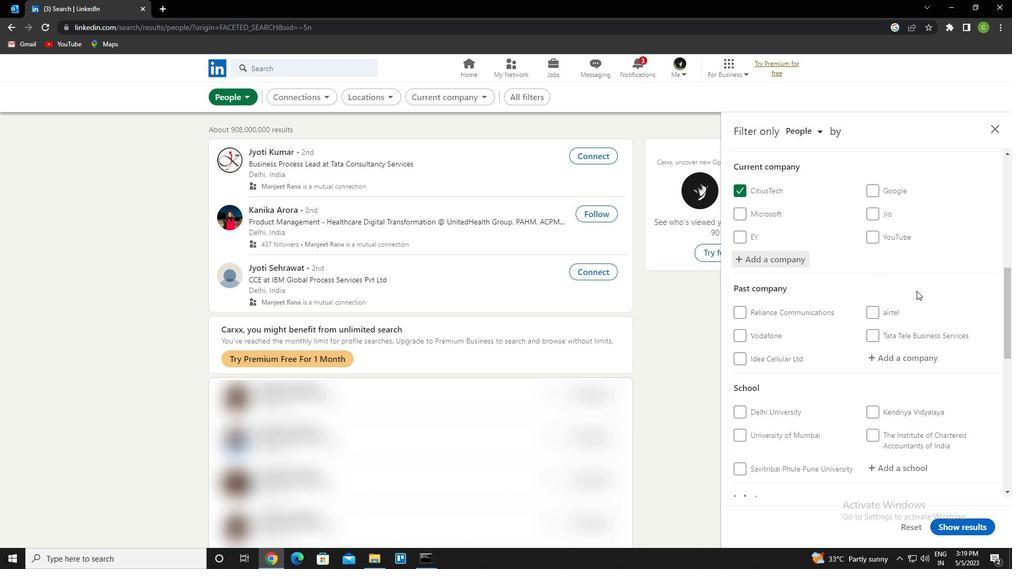 
Action: Mouse scrolled (917, 290) with delta (0, 0)
Screenshot: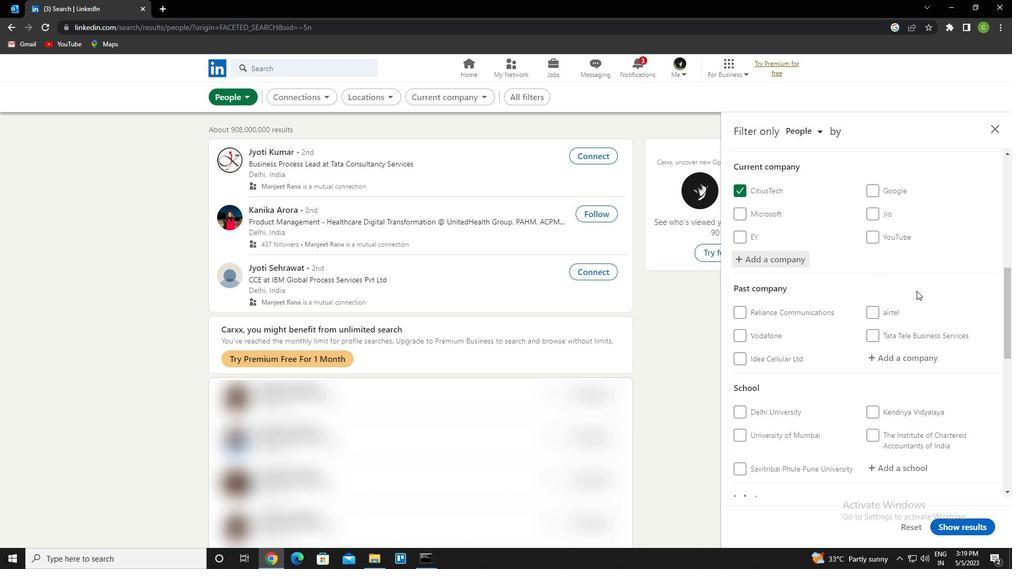 
Action: Mouse scrolled (917, 290) with delta (0, 0)
Screenshot: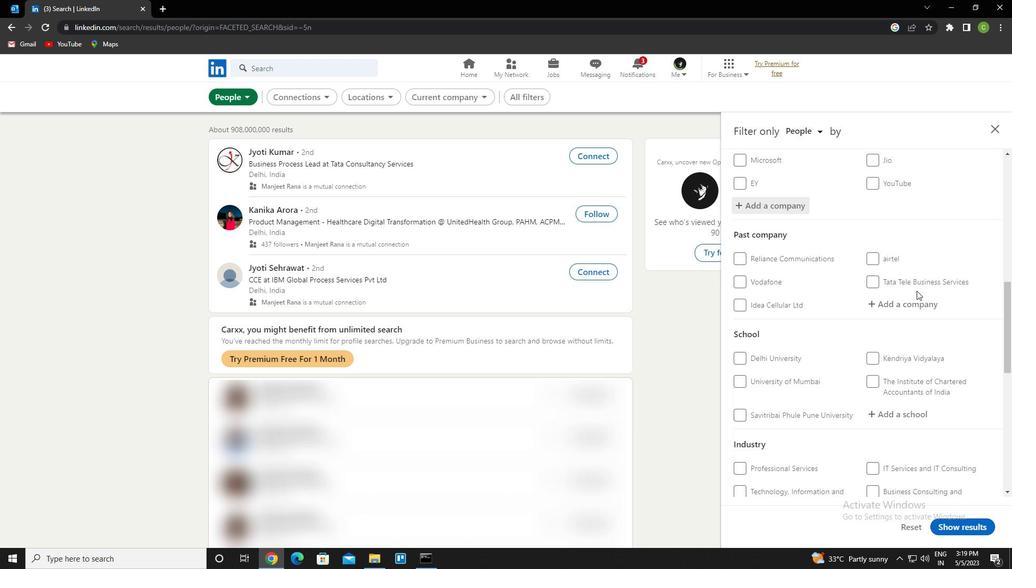 
Action: Mouse moved to (907, 309)
Screenshot: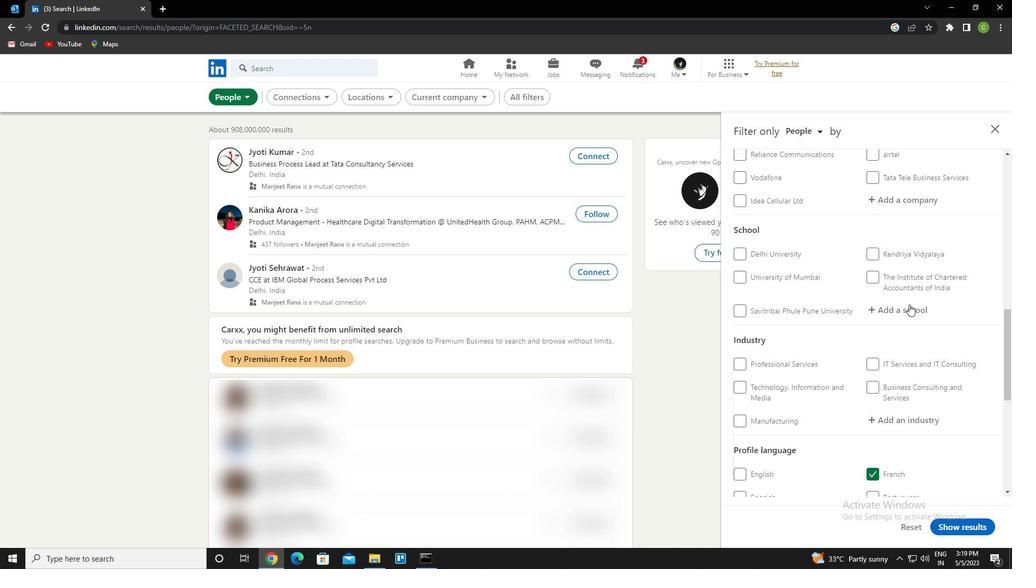 
Action: Mouse pressed left at (907, 309)
Screenshot: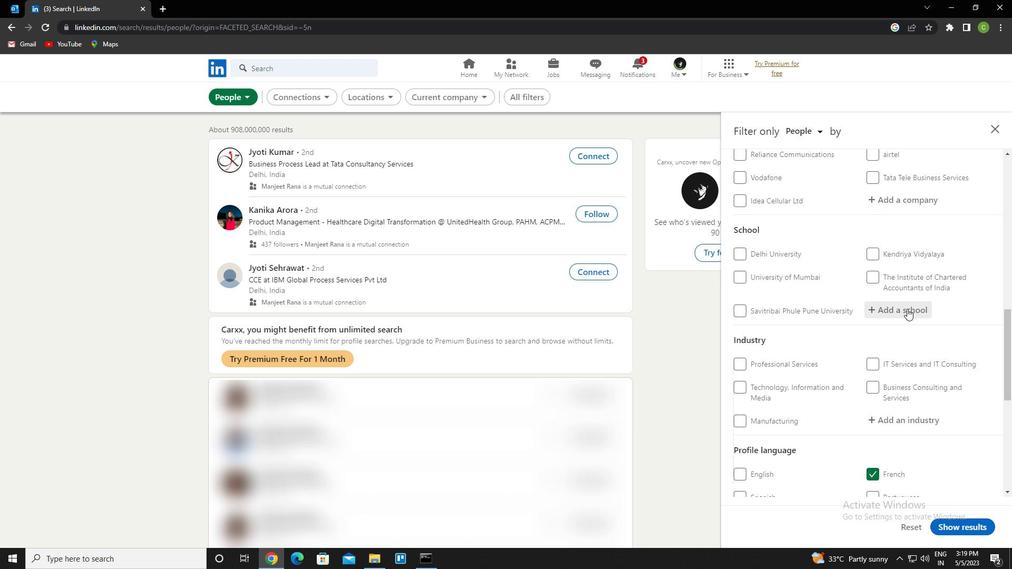 
Action: Key pressed <Key.caps_lock>me<Key.backspace>it<Key.space>adt<Key.space>u<Key.caps_lock>Niversity<Key.down><Key.enter>
Screenshot: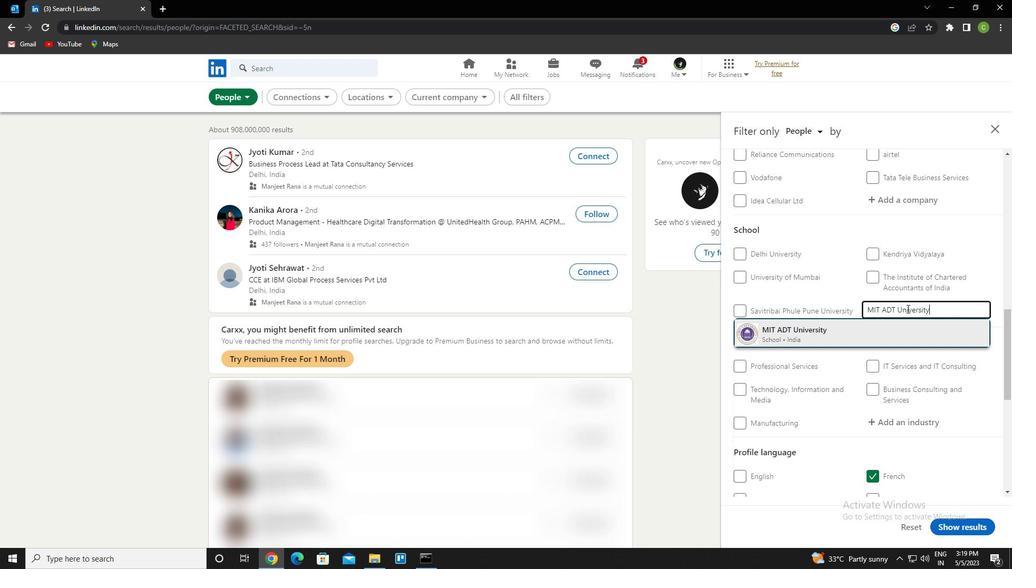 
Action: Mouse scrolled (907, 308) with delta (0, 0)
Screenshot: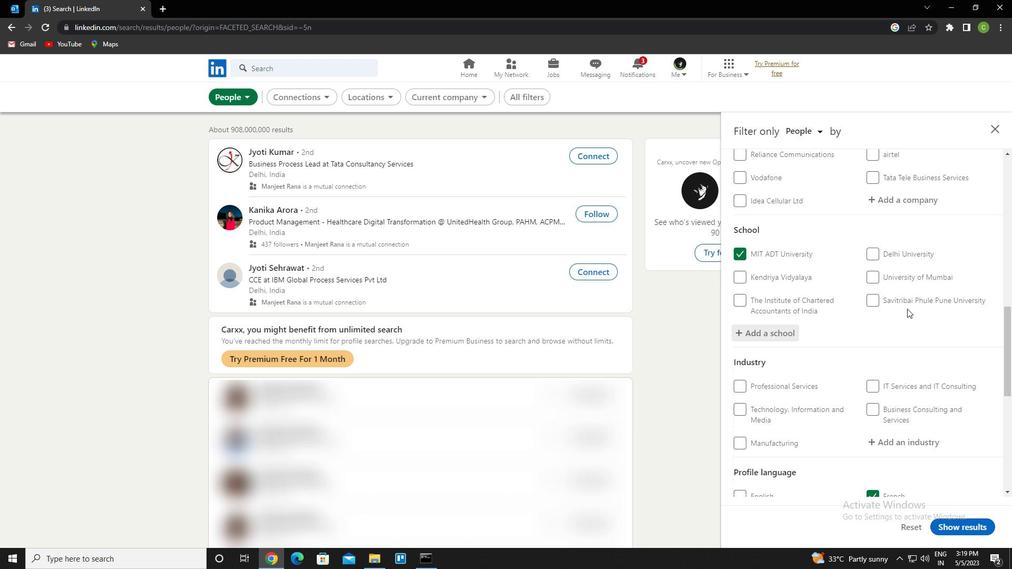 
Action: Mouse scrolled (907, 308) with delta (0, 0)
Screenshot: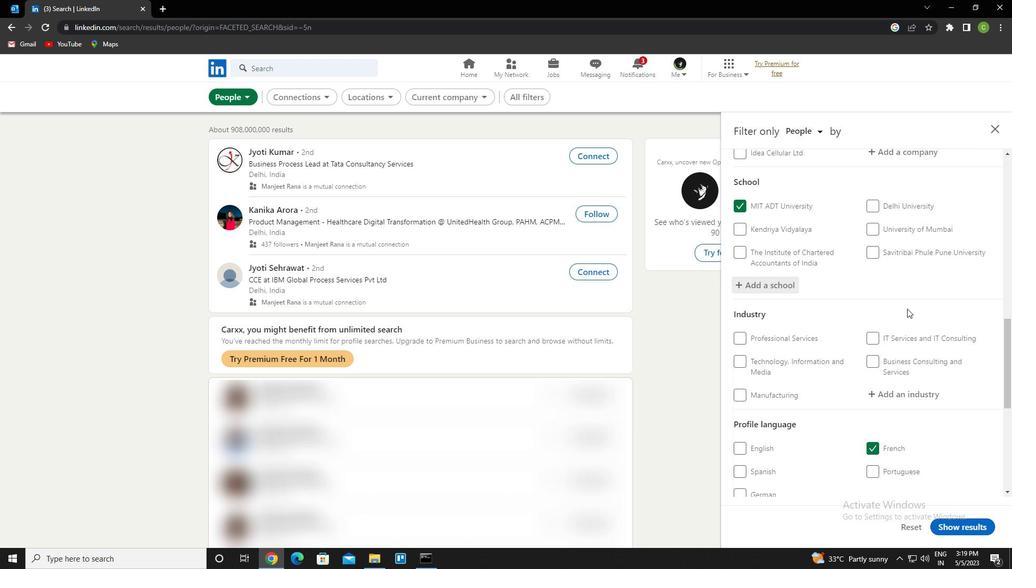 
Action: Mouse scrolled (907, 308) with delta (0, 0)
Screenshot: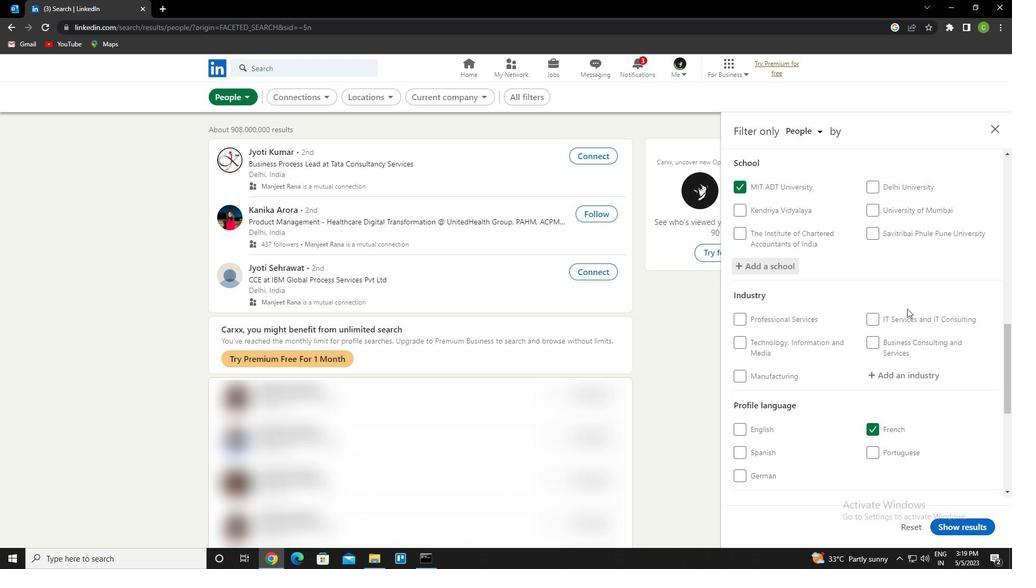 
Action: Mouse moved to (902, 312)
Screenshot: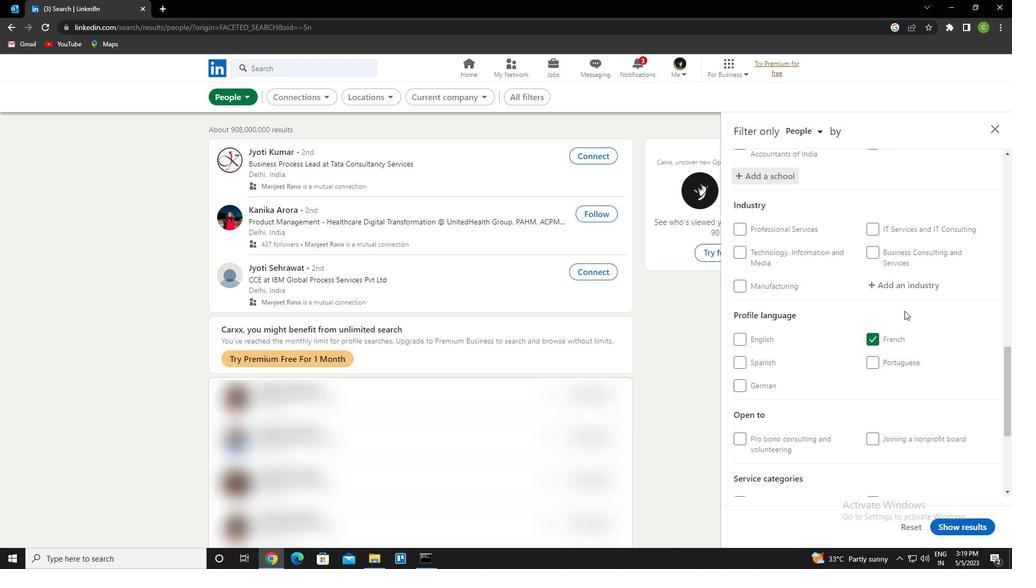 
Action: Mouse scrolled (902, 312) with delta (0, 0)
Screenshot: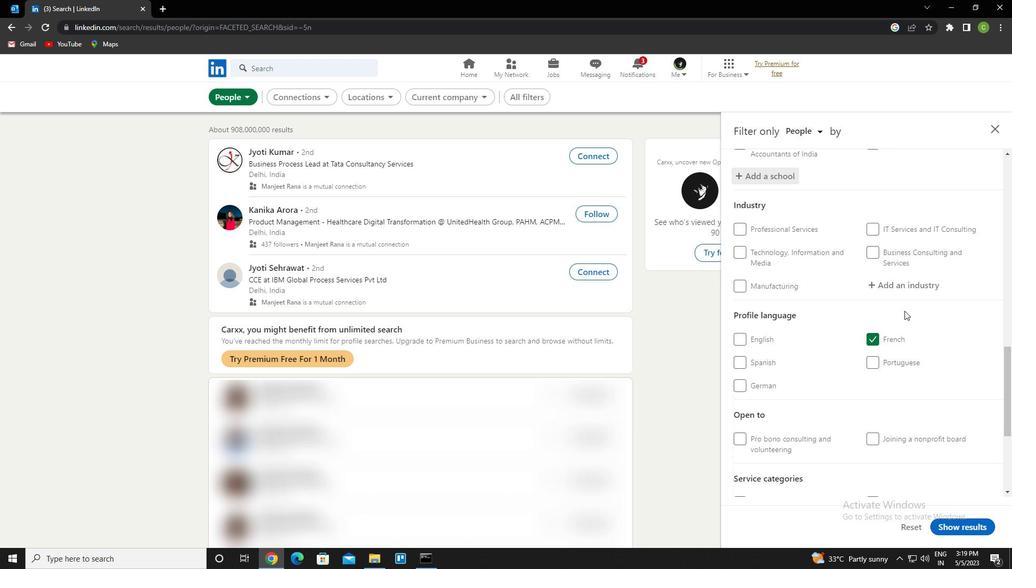 
Action: Mouse moved to (915, 231)
Screenshot: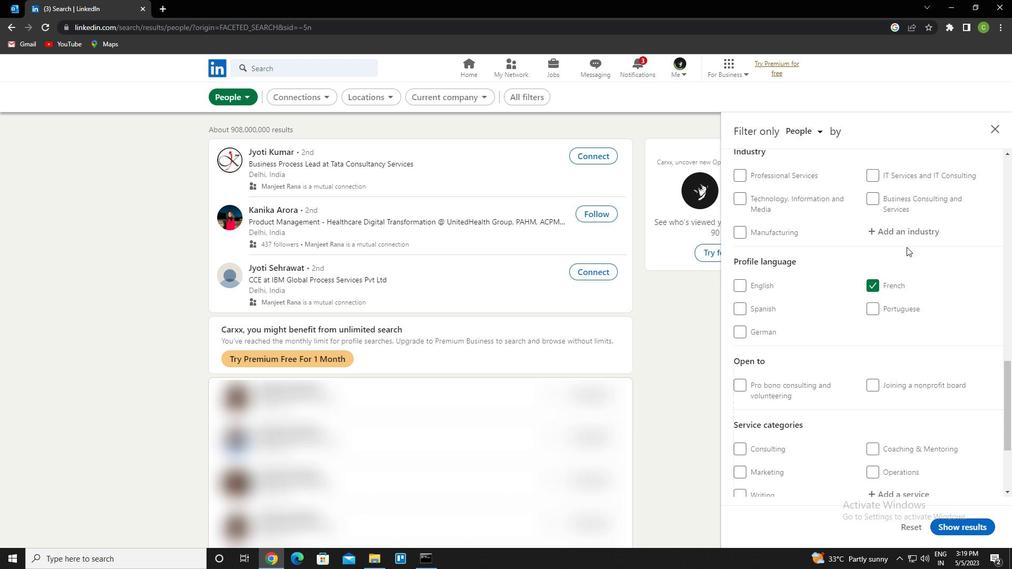 
Action: Mouse pressed left at (915, 231)
Screenshot: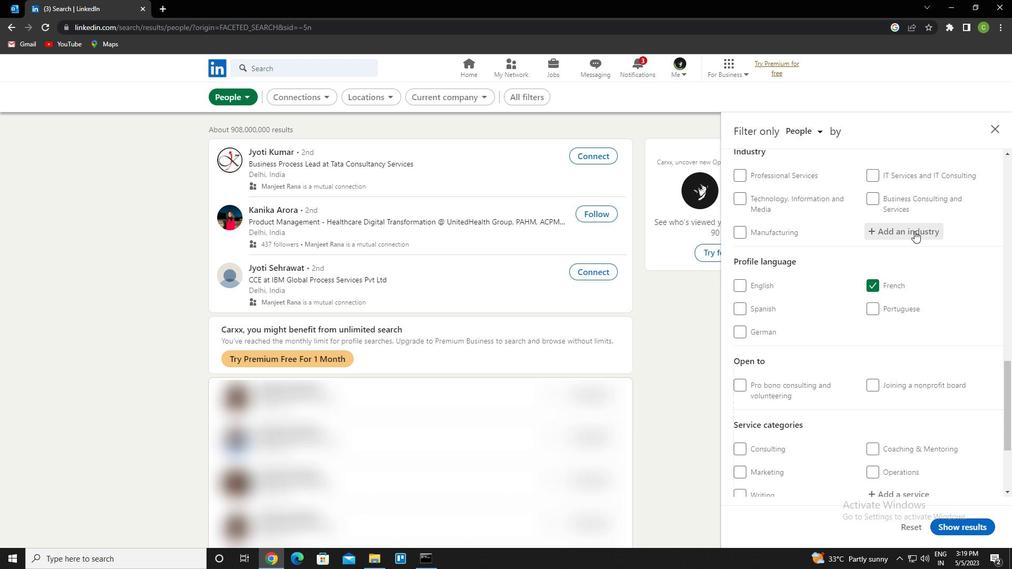 
Action: Key pressed <Key.caps_lock>a<Key.caps_lock>mbulance<Key.space>services<Key.down><Key.enter>
Screenshot: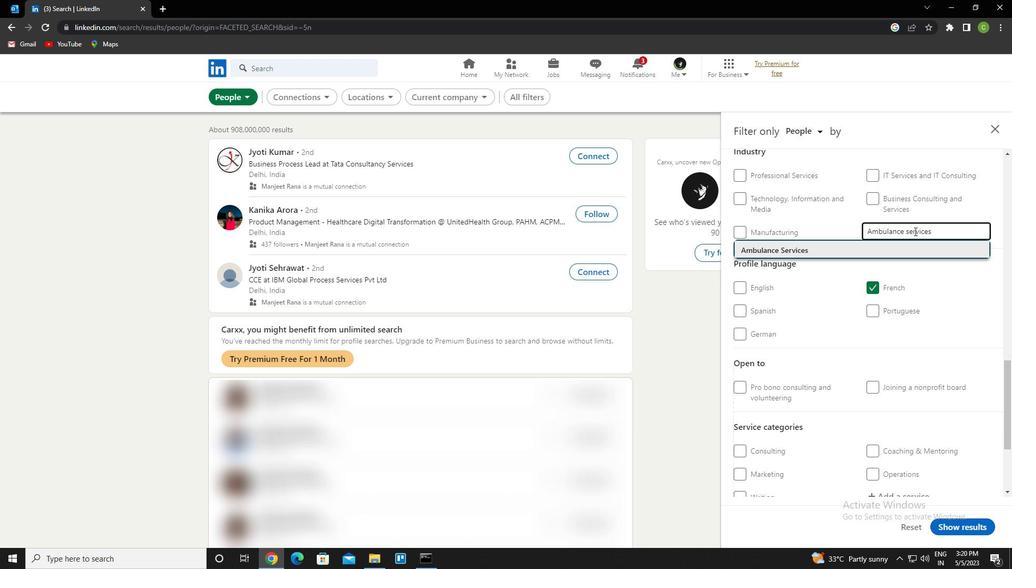 
Action: Mouse moved to (905, 238)
Screenshot: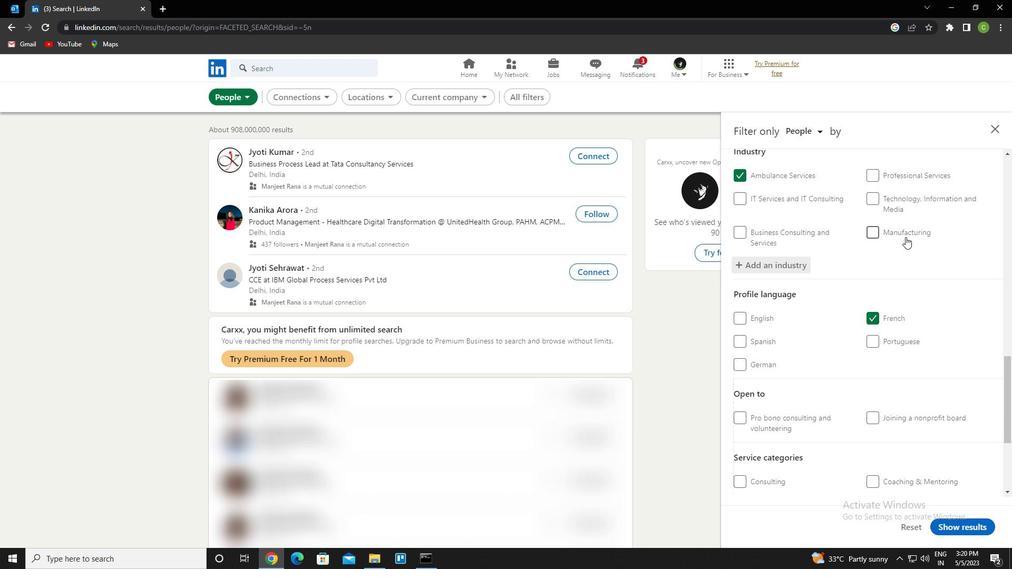 
Action: Mouse scrolled (905, 237) with delta (0, 0)
Screenshot: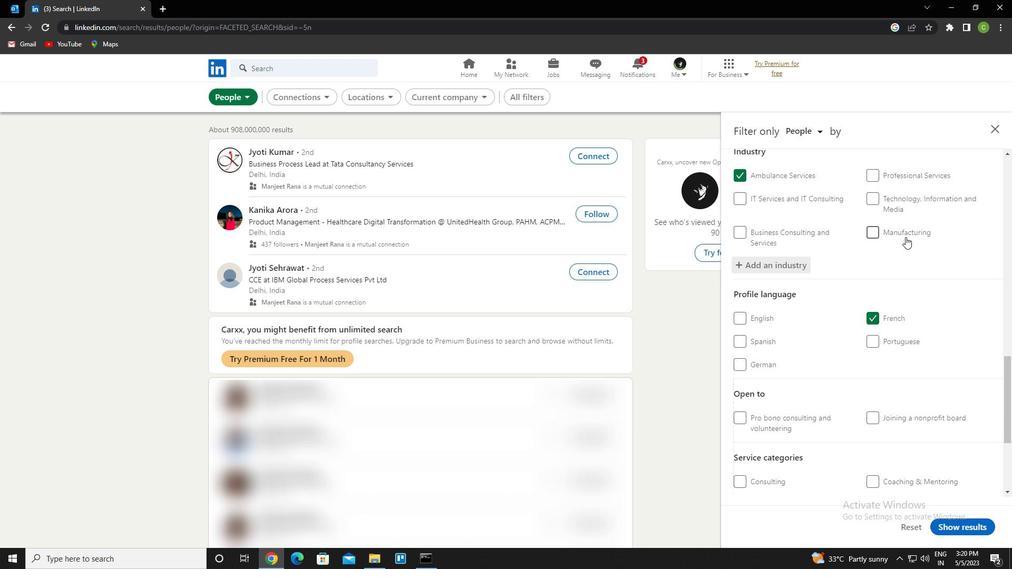 
Action: Mouse moved to (903, 238)
Screenshot: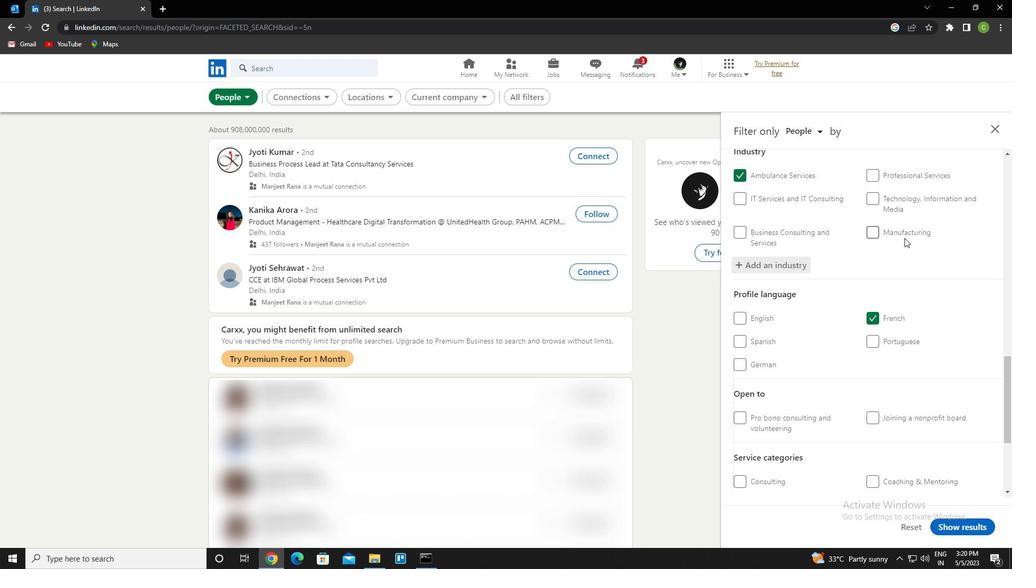 
Action: Mouse scrolled (903, 238) with delta (0, 0)
Screenshot: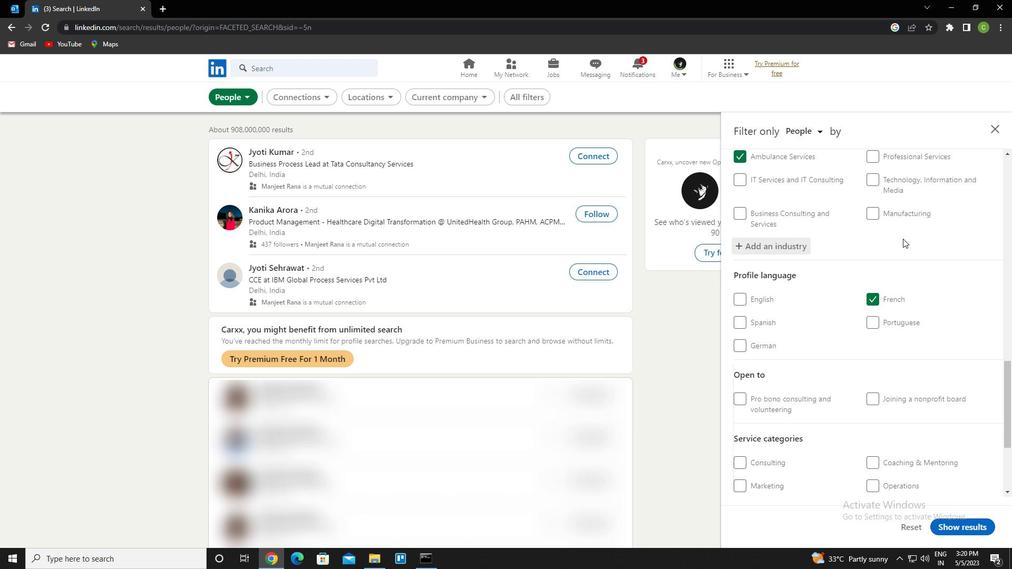 
Action: Mouse scrolled (903, 238) with delta (0, 0)
Screenshot: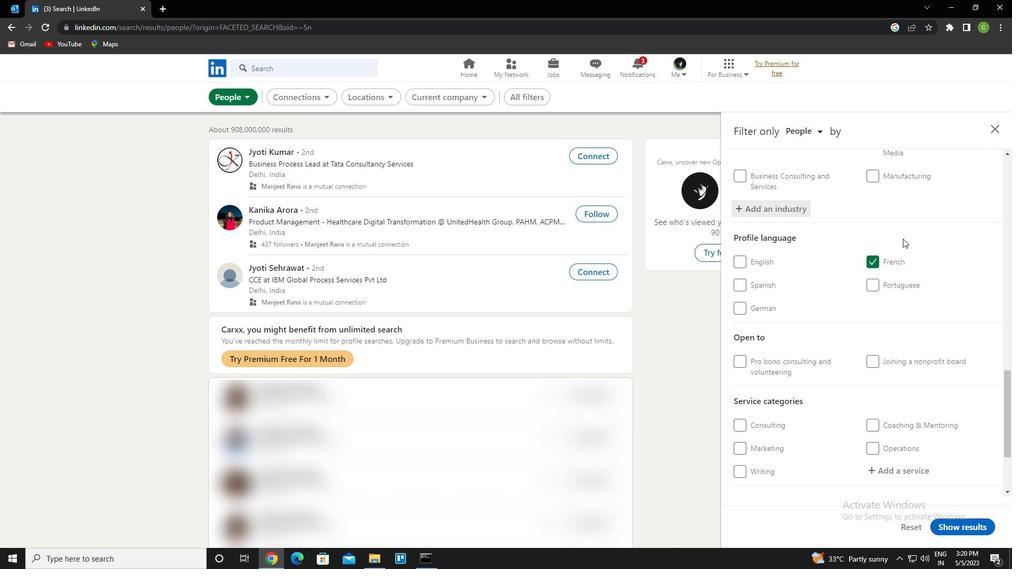 
Action: Mouse scrolled (903, 238) with delta (0, 0)
Screenshot: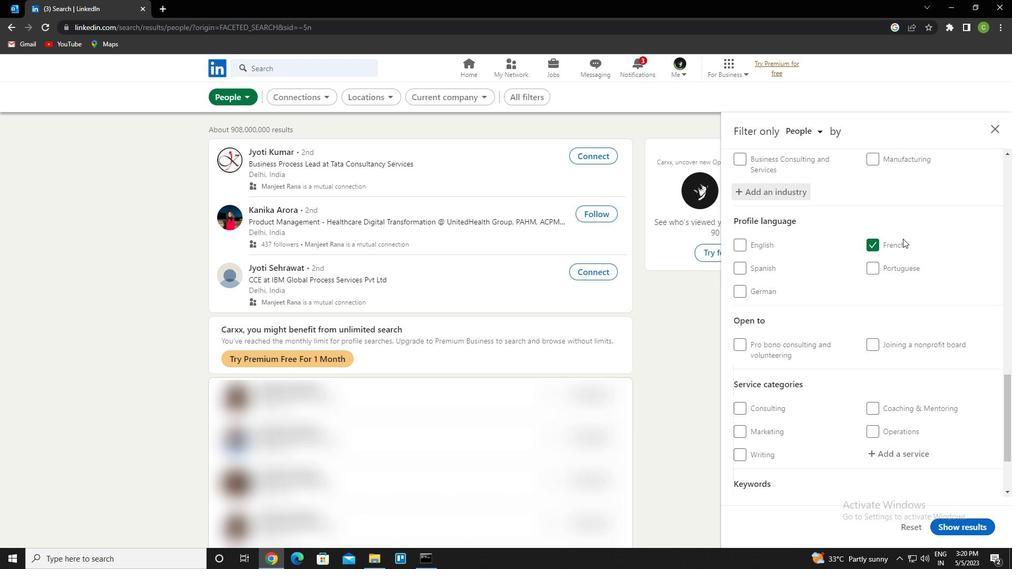 
Action: Mouse scrolled (903, 238) with delta (0, 0)
Screenshot: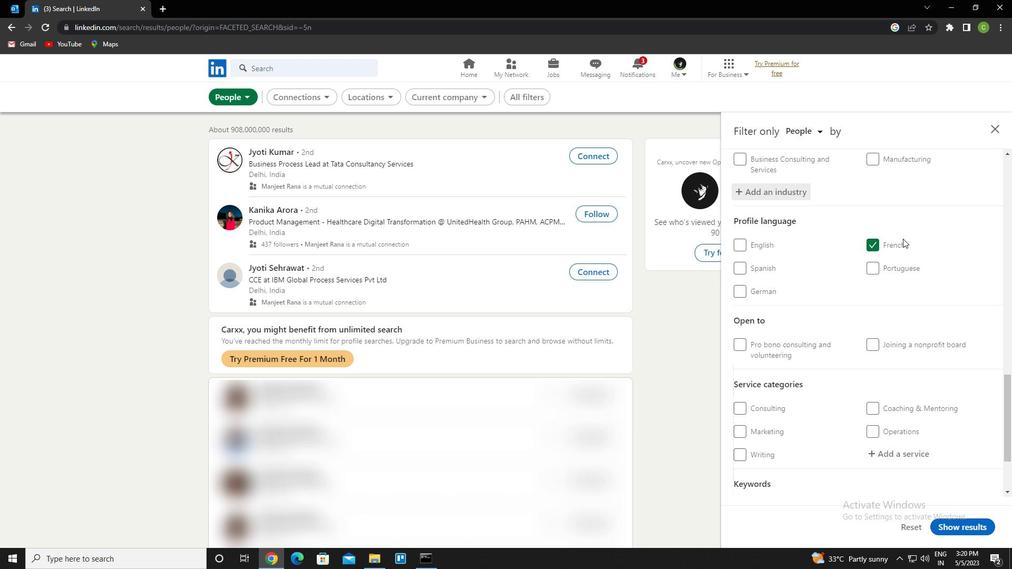 
Action: Mouse moved to (905, 346)
Screenshot: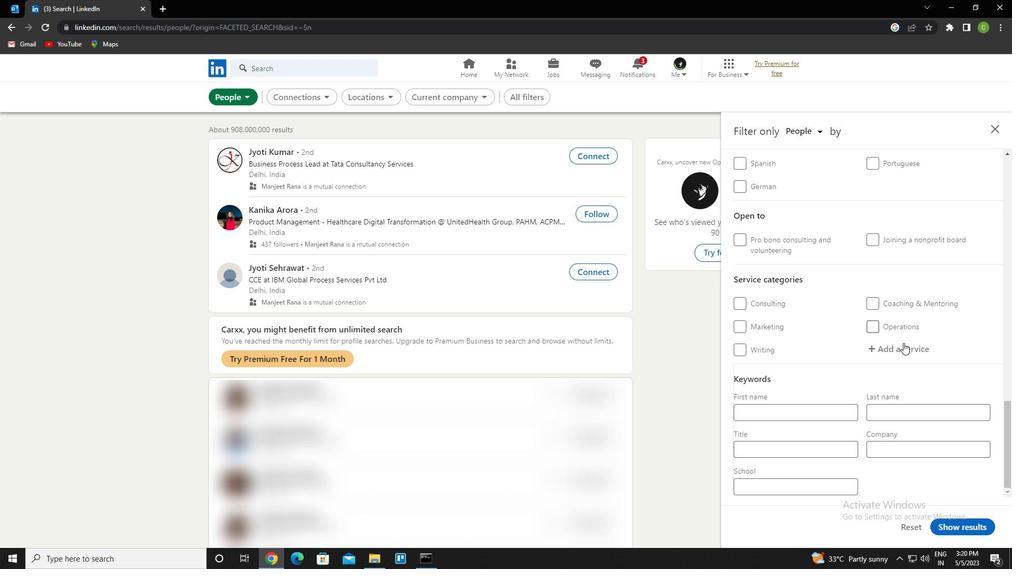 
Action: Mouse pressed left at (905, 346)
Screenshot: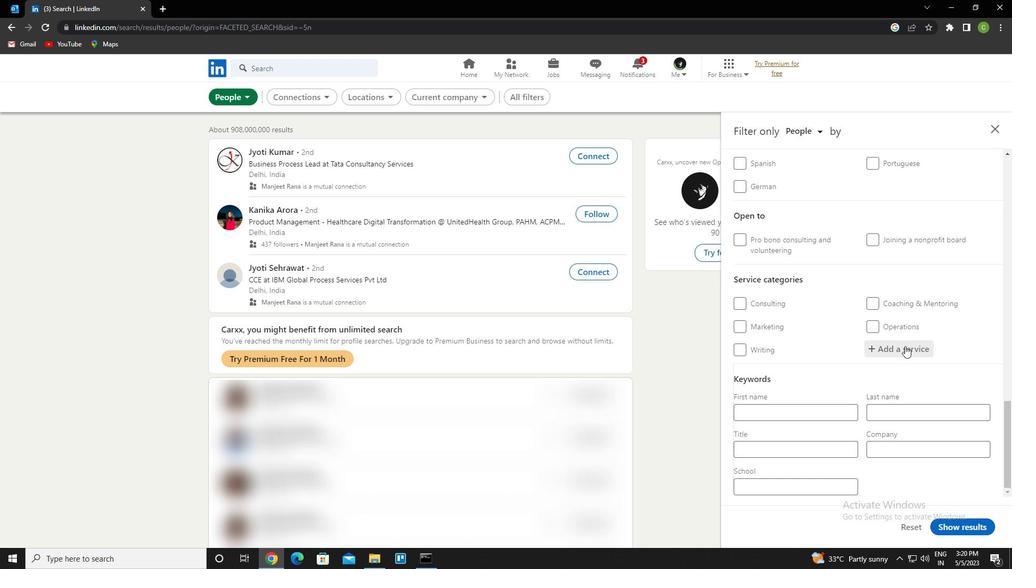 
Action: Key pressed <Key.caps_lock>c<Key.caps_lock>ustomer<Key.space>support<Key.down><Key.enter>
Screenshot: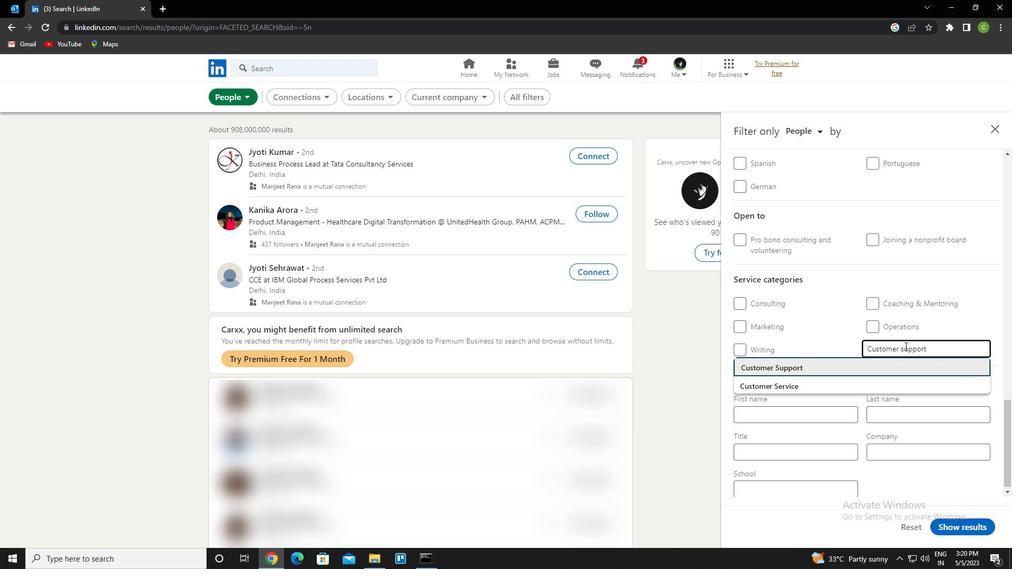 
Action: Mouse scrolled (905, 346) with delta (0, 0)
Screenshot: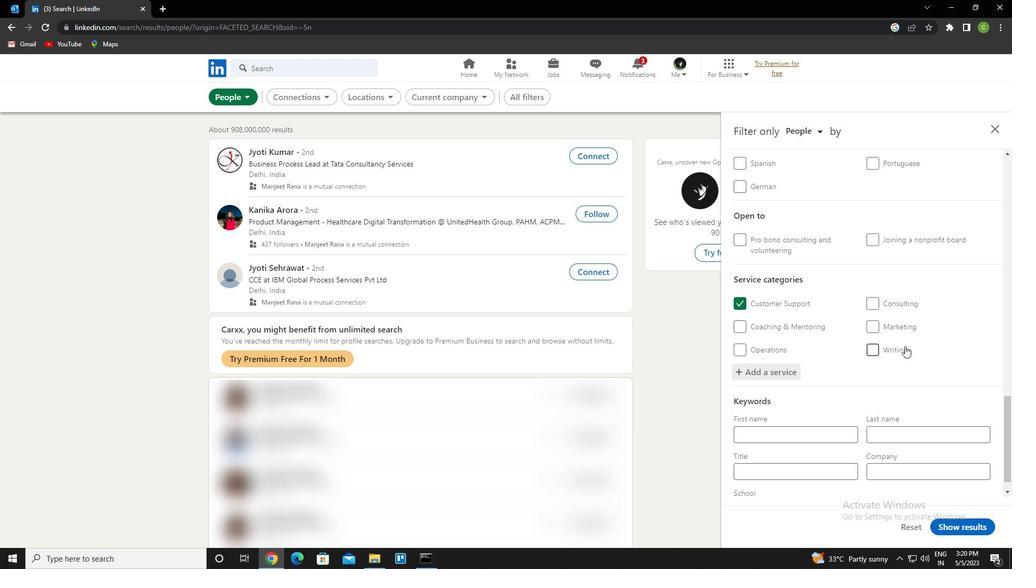 
Action: Mouse scrolled (905, 346) with delta (0, 0)
Screenshot: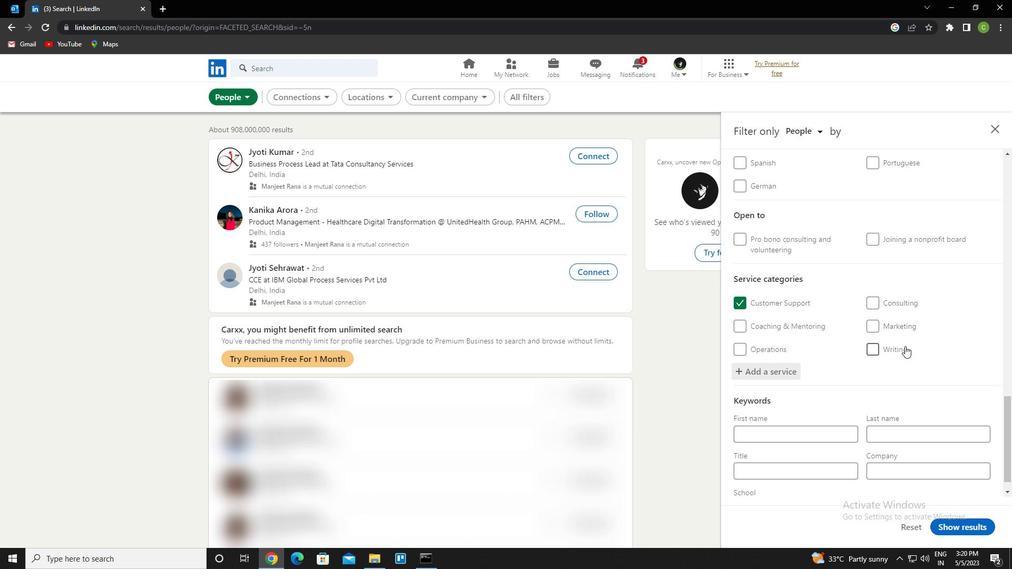 
Action: Mouse scrolled (905, 346) with delta (0, 0)
Screenshot: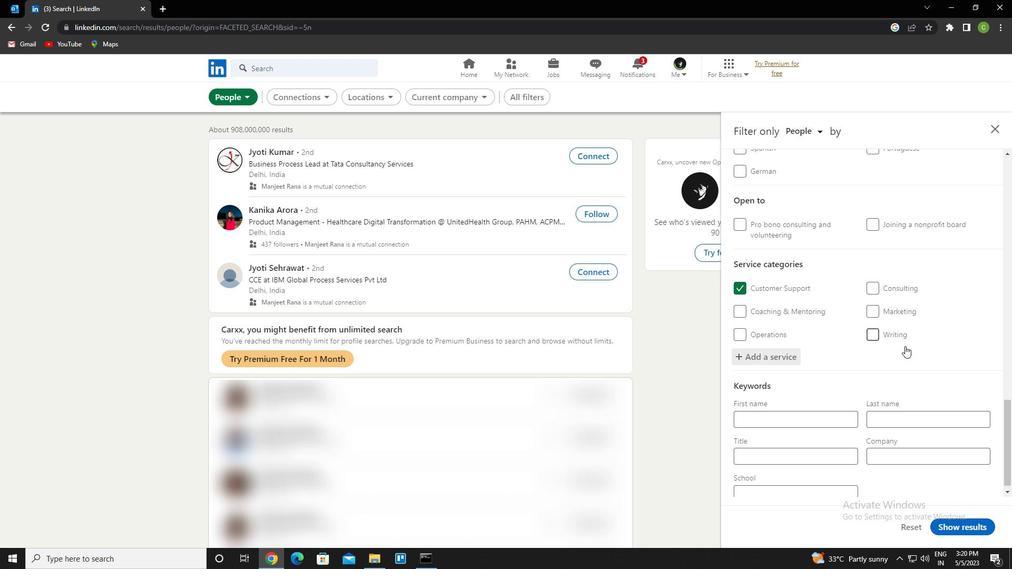 
Action: Mouse scrolled (905, 346) with delta (0, 0)
Screenshot: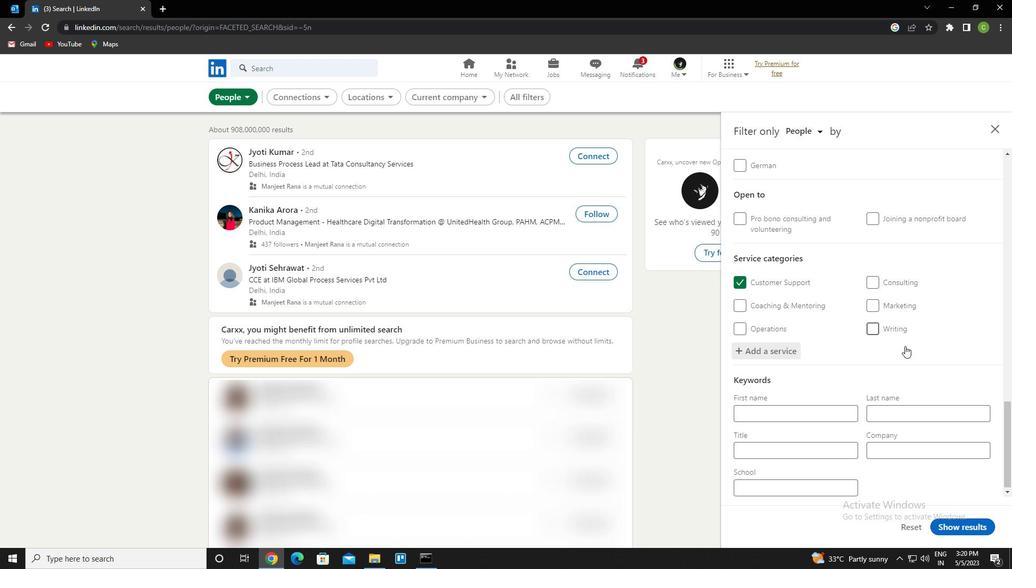 
Action: Mouse scrolled (905, 346) with delta (0, 0)
Screenshot: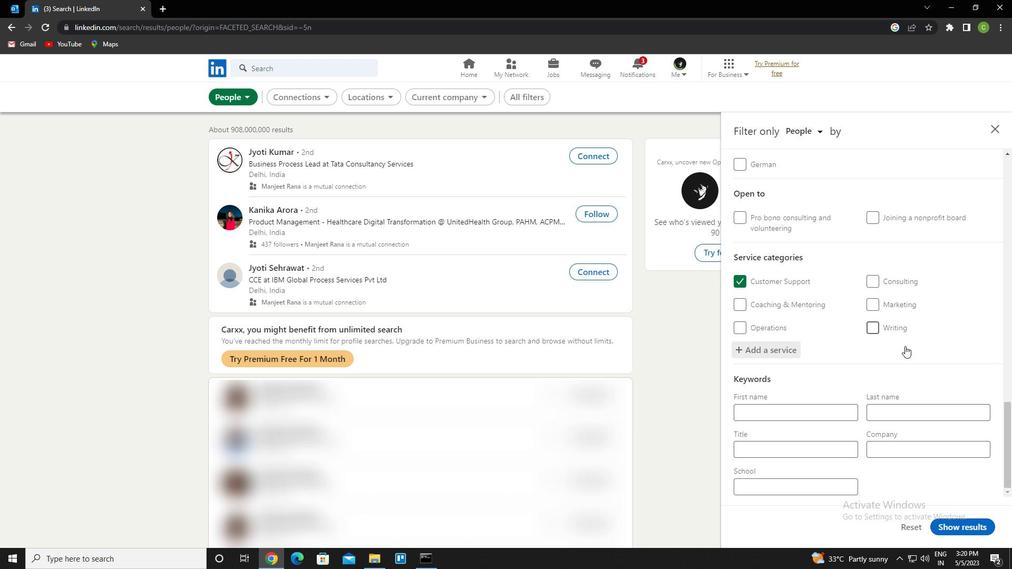 
Action: Mouse moved to (799, 448)
Screenshot: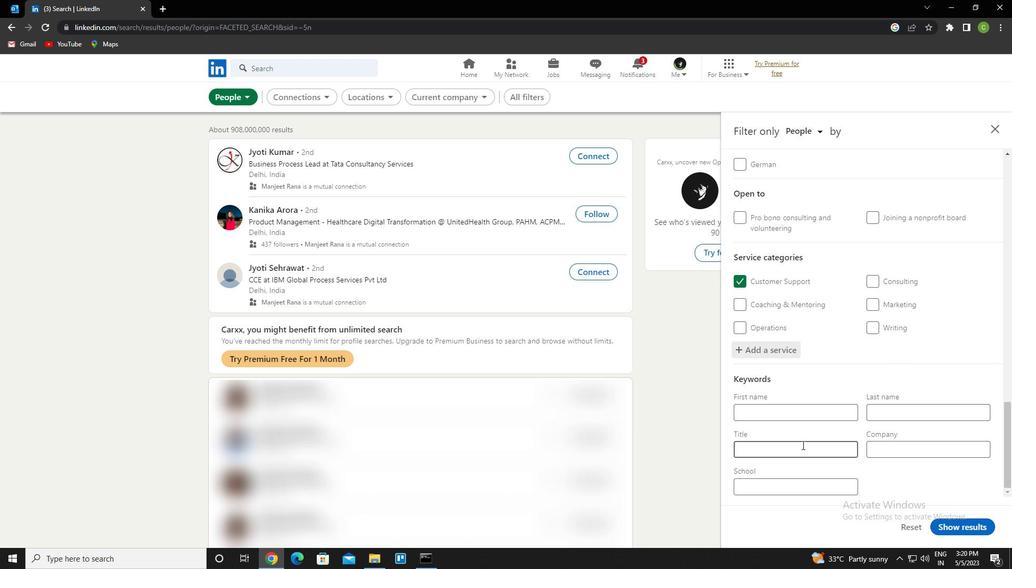 
Action: Mouse pressed left at (799, 448)
Screenshot: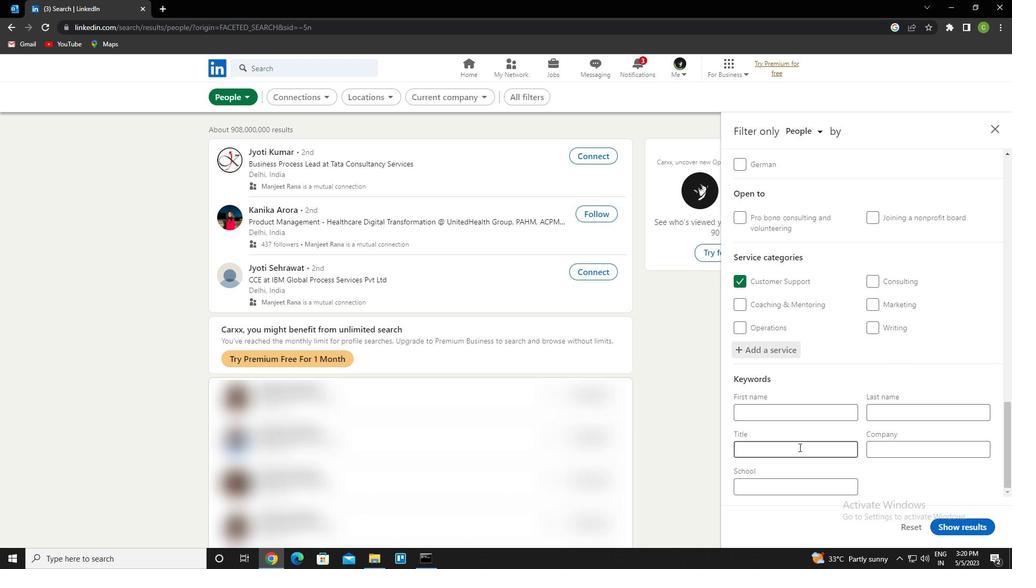 
Action: Key pressed <Key.caps_lock>l<Key.caps_lock>Oan<Key.space><Key.caps_lock>p<Key.caps_lock>rocessor
Screenshot: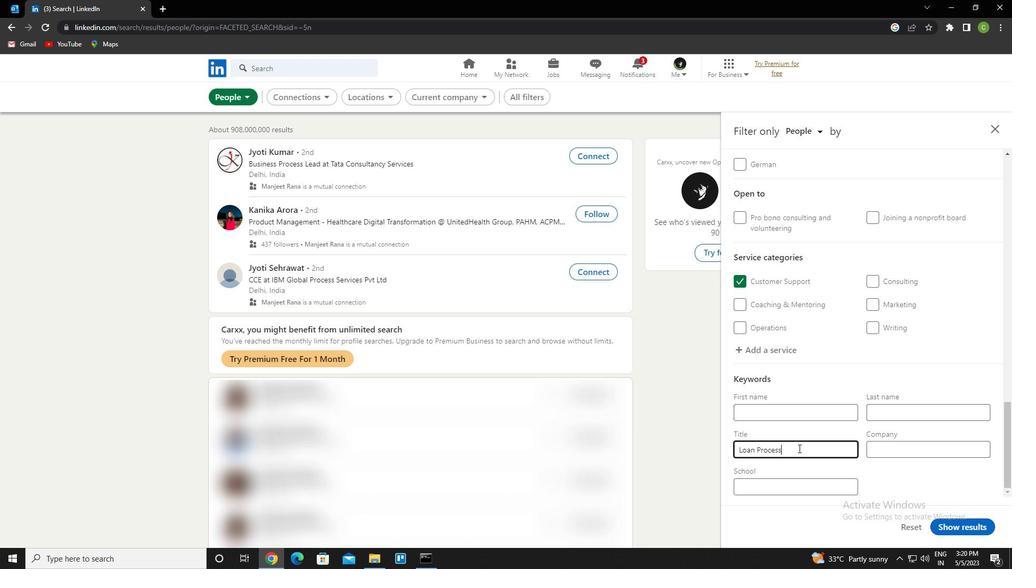 
Action: Mouse moved to (963, 530)
Screenshot: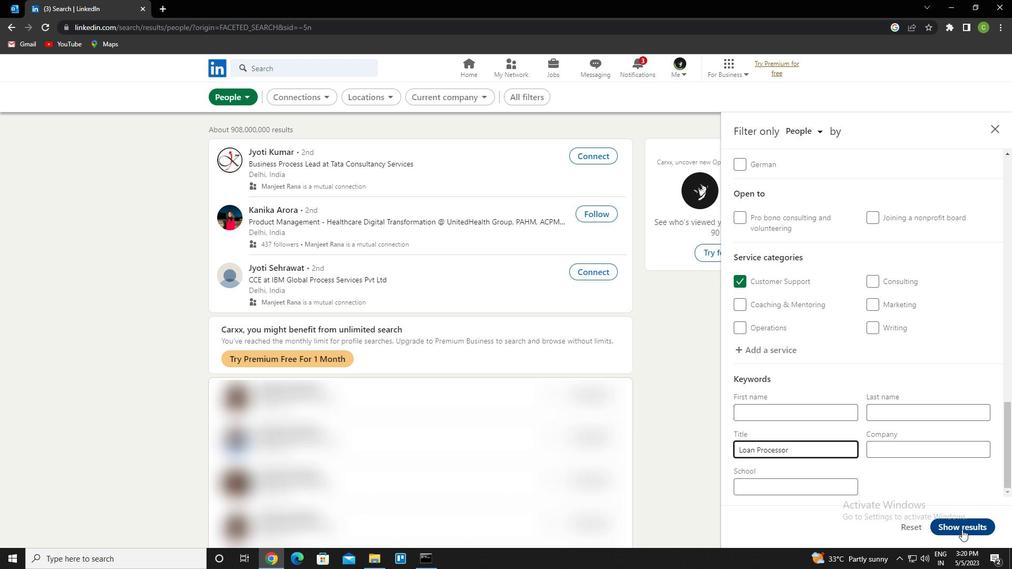 
Action: Mouse pressed left at (963, 530)
Screenshot: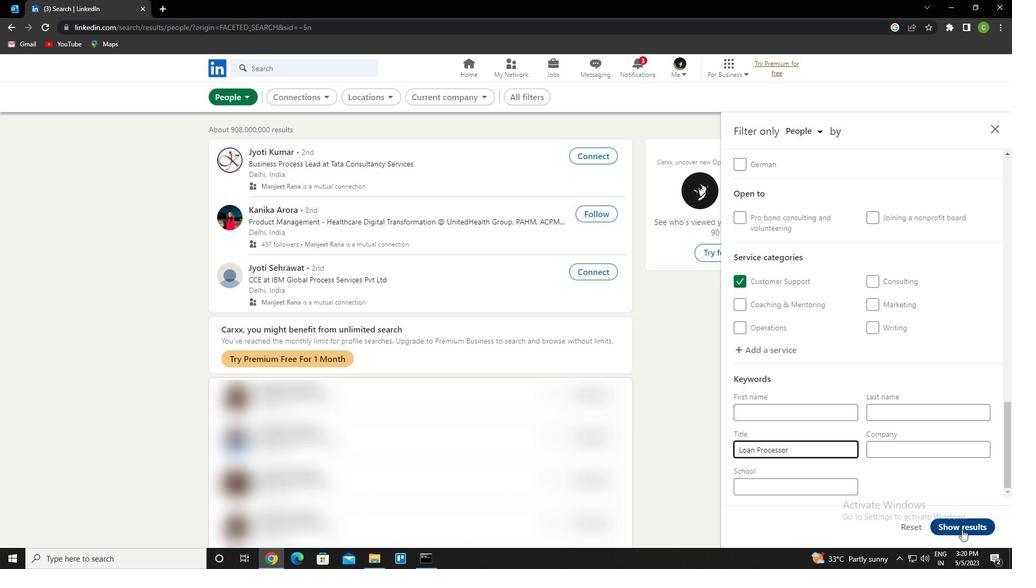 
Action: Mouse moved to (479, 491)
Screenshot: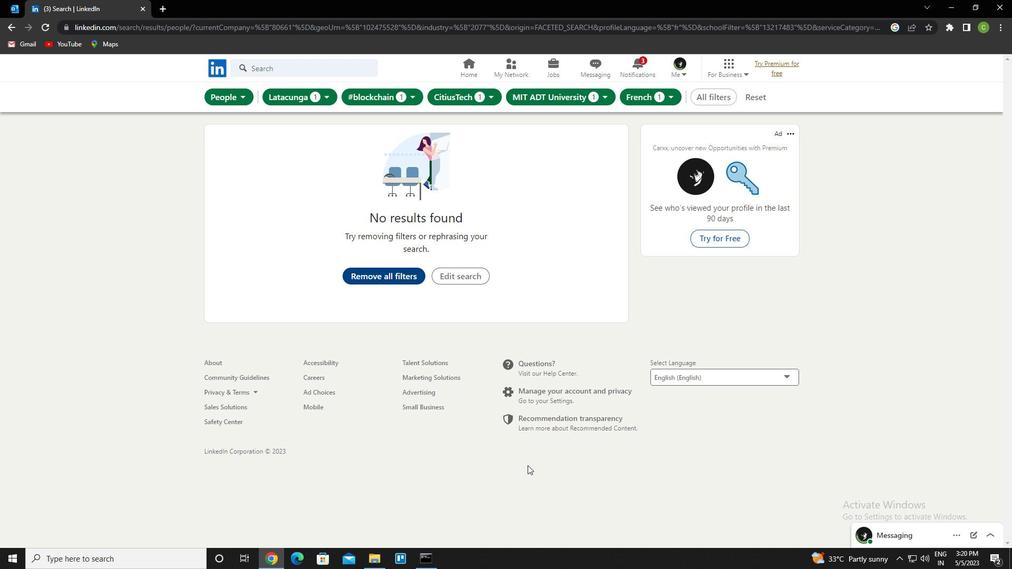 
